 Task: Find connections with filter location Esmeralda with filter topic #socialentrepreneurswith filter profile language French with filter current company SABIC with filter school Swarnandhra College of Engineering & Technology, Narasapur. PIN -534275 (CC-A2) with filter industry Accessible Architecture and Design with filter service category Commercial Real Estate with filter keywords title Application Developer
Action: Mouse moved to (471, 63)
Screenshot: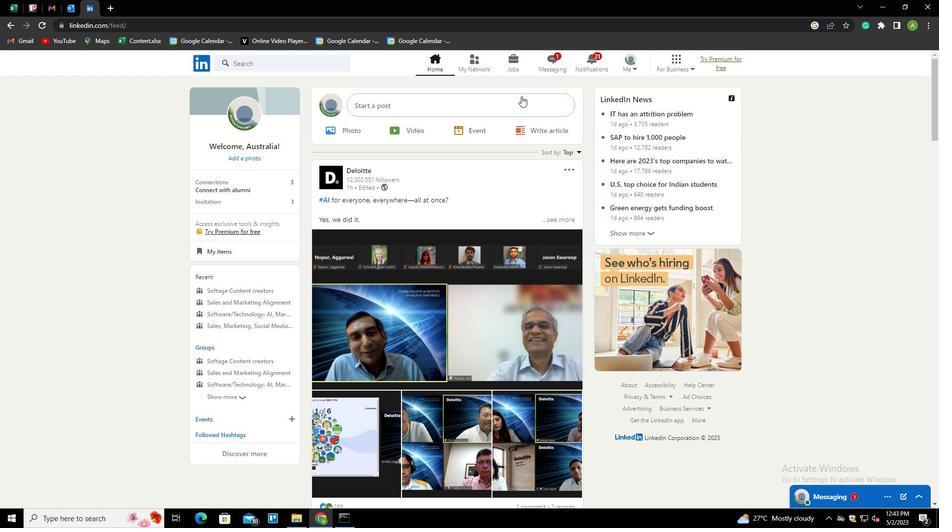 
Action: Mouse pressed left at (471, 63)
Screenshot: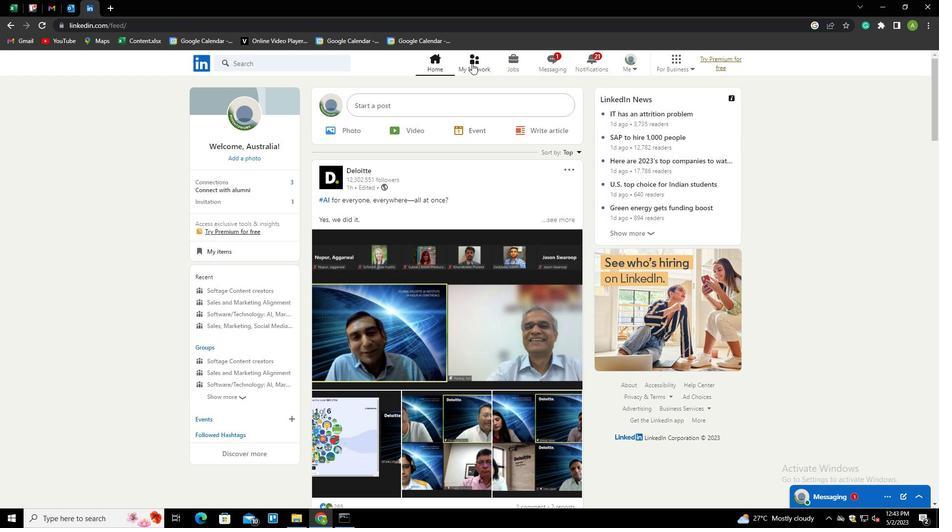 
Action: Mouse moved to (247, 115)
Screenshot: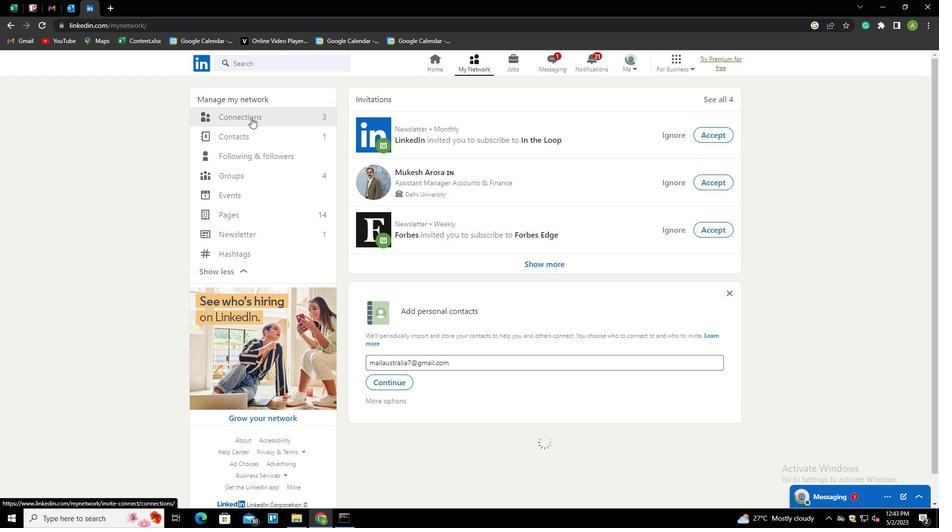 
Action: Mouse pressed left at (247, 115)
Screenshot: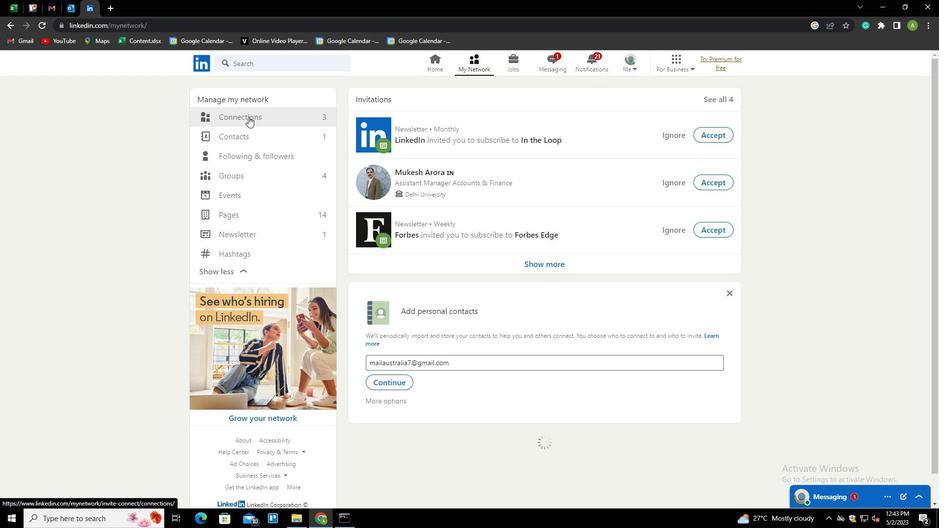 
Action: Mouse moved to (519, 118)
Screenshot: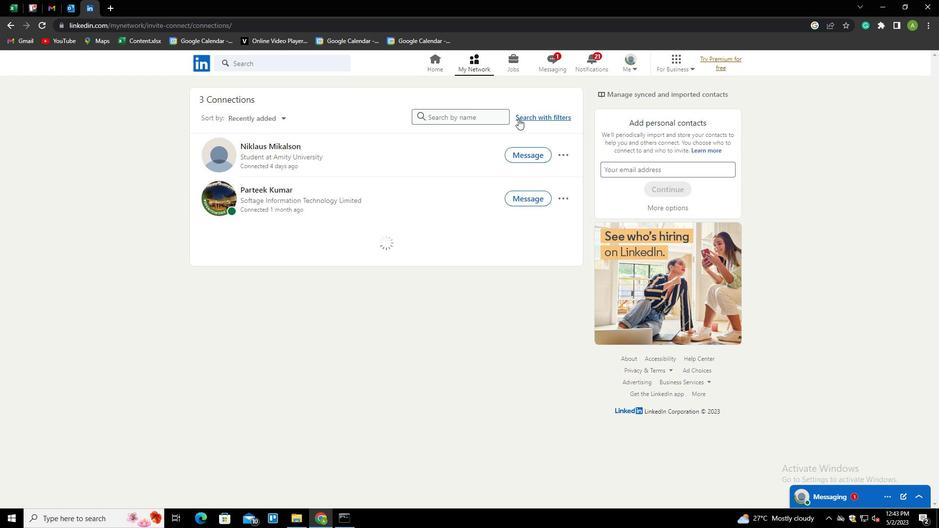 
Action: Mouse pressed left at (519, 118)
Screenshot: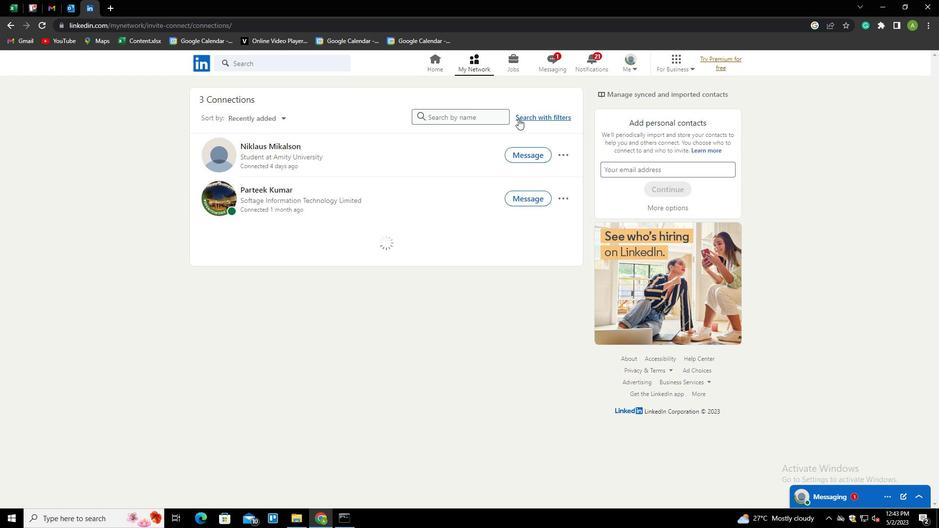 
Action: Mouse moved to (504, 89)
Screenshot: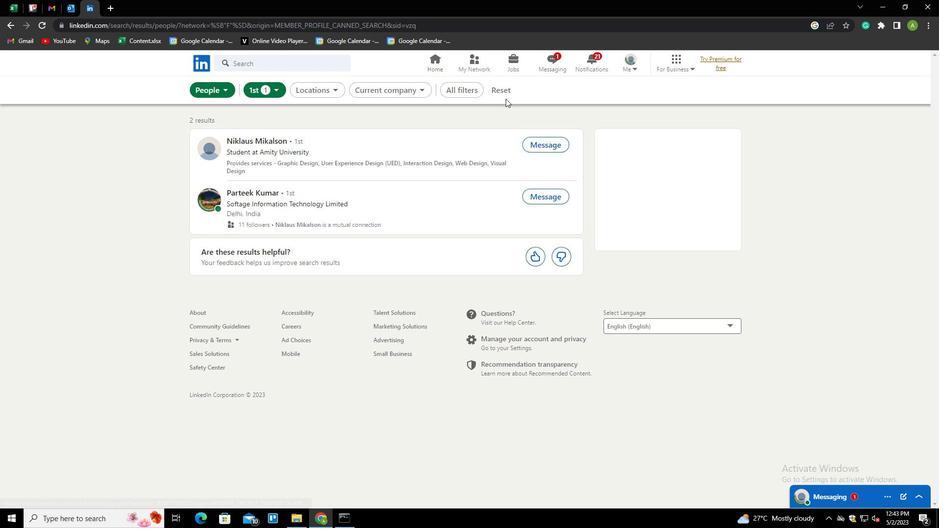 
Action: Mouse pressed left at (504, 89)
Screenshot: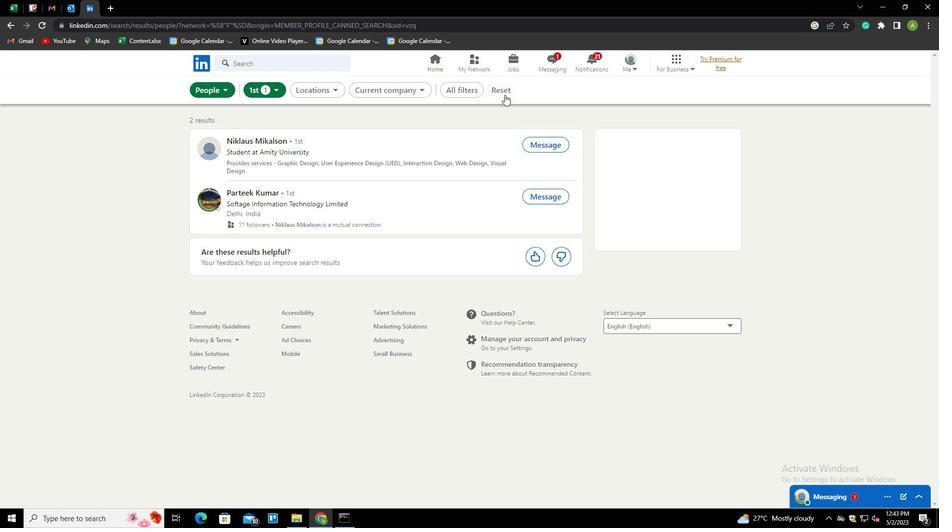 
Action: Mouse moved to (498, 91)
Screenshot: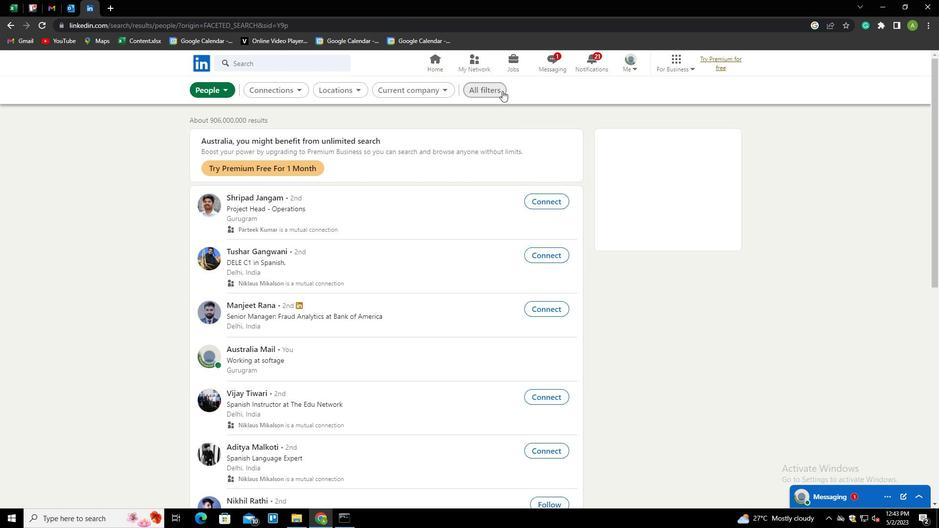 
Action: Mouse pressed left at (498, 91)
Screenshot: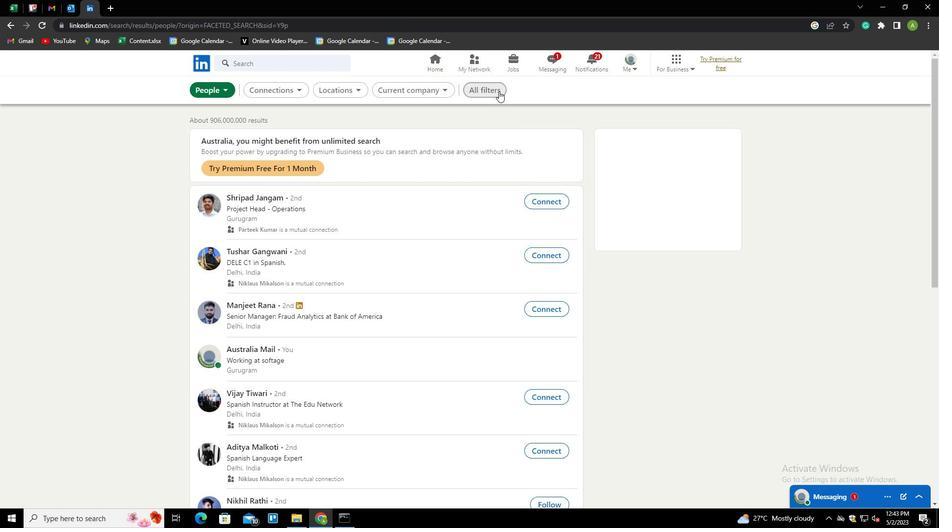 
Action: Mouse moved to (808, 278)
Screenshot: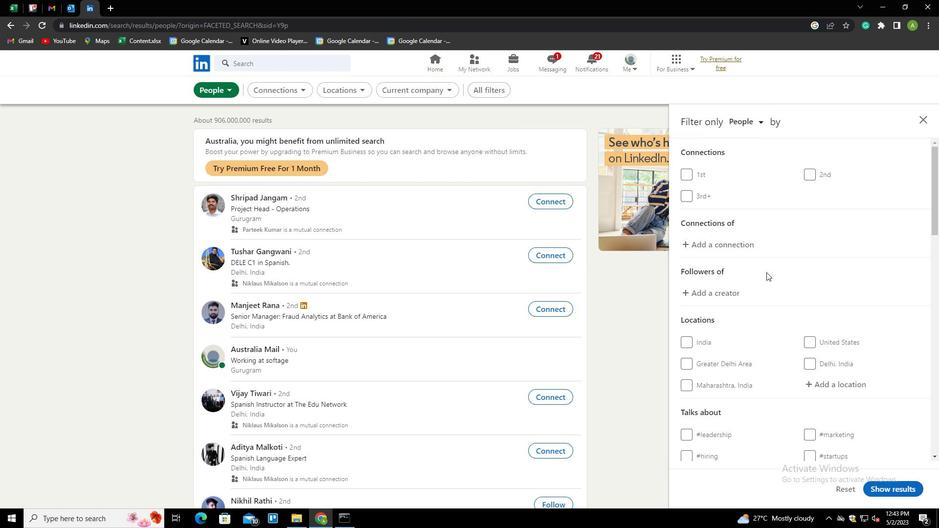 
Action: Mouse scrolled (808, 278) with delta (0, 0)
Screenshot: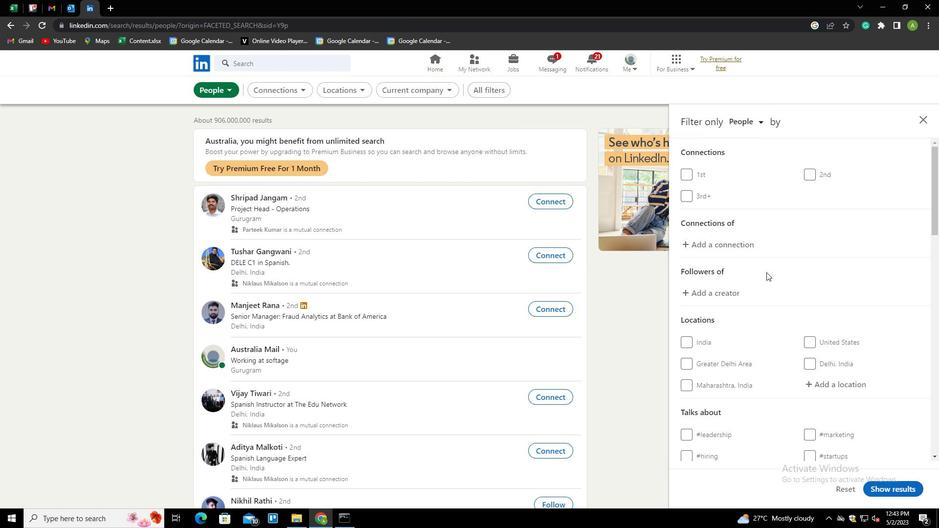 
Action: Mouse moved to (827, 335)
Screenshot: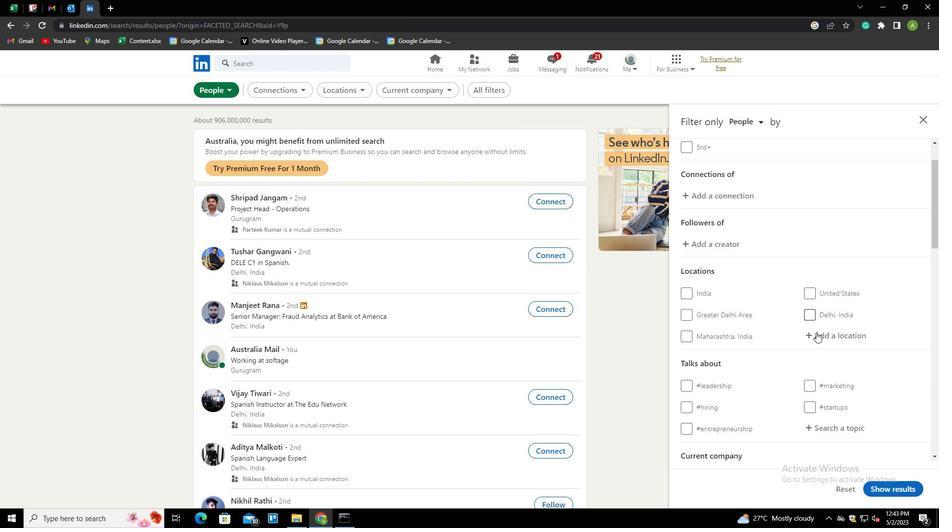 
Action: Mouse pressed left at (827, 335)
Screenshot: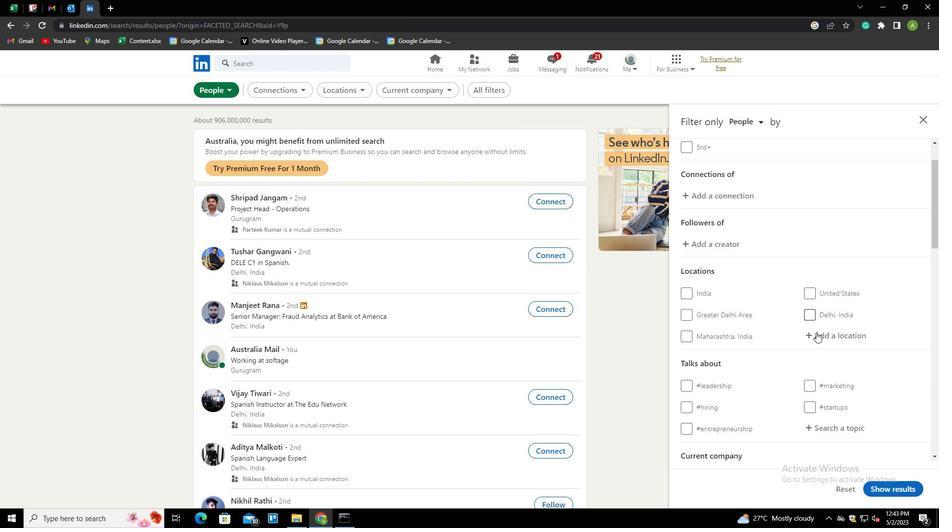
Action: Mouse moved to (831, 336)
Screenshot: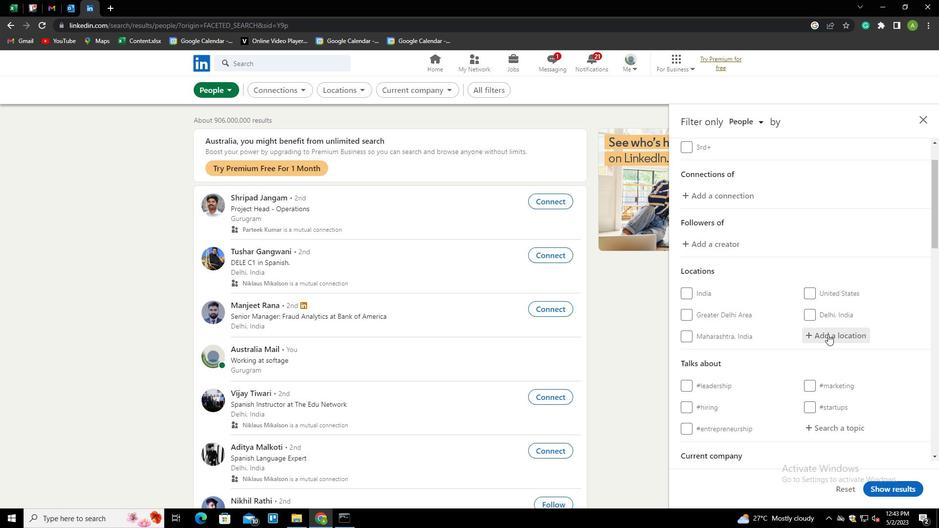 
Action: Mouse pressed left at (831, 336)
Screenshot: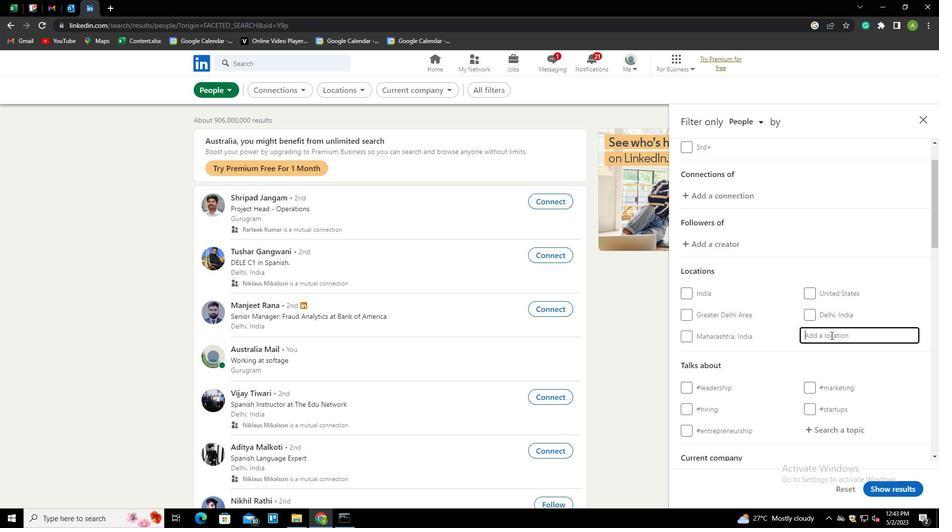 
Action: Key pressed <Key.shift>ESMERO<Key.backspace>ALSA<Key.backspace><Key.backspace>DA<Key.down><Key.down><Key.down><Key.down><Key.down><Key.enter>
Screenshot: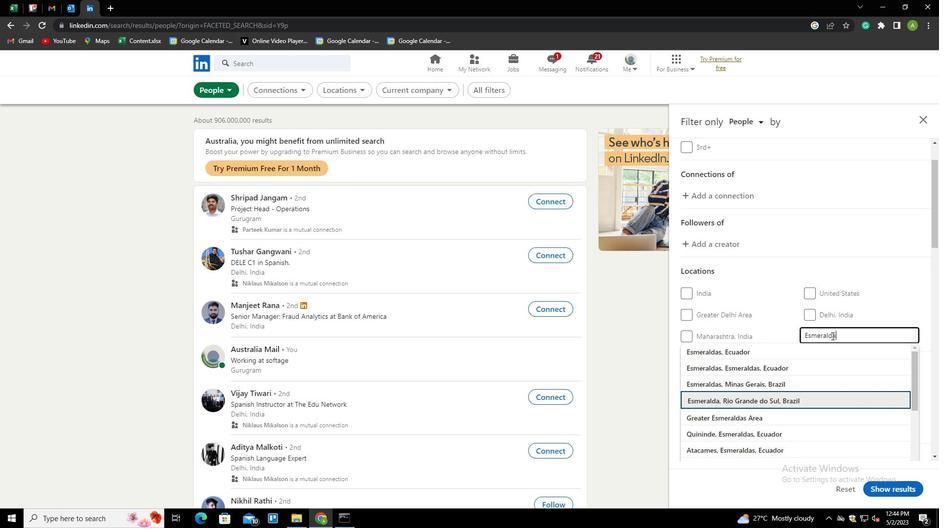 
Action: Mouse scrolled (831, 335) with delta (0, 0)
Screenshot: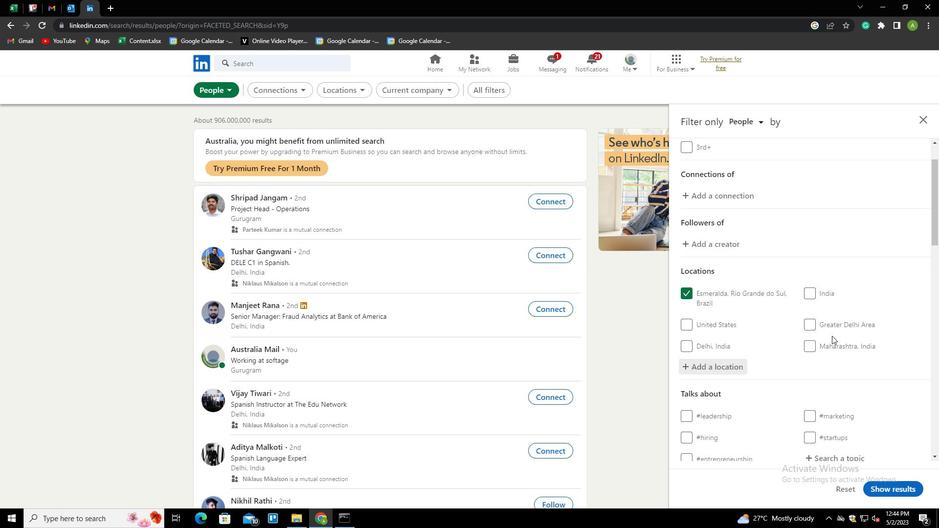 
Action: Mouse scrolled (831, 335) with delta (0, 0)
Screenshot: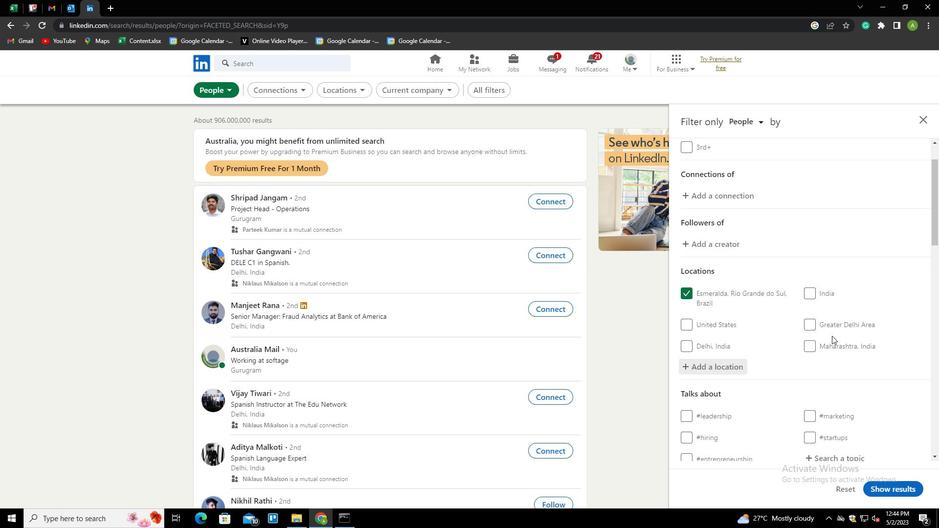 
Action: Mouse scrolled (831, 335) with delta (0, 0)
Screenshot: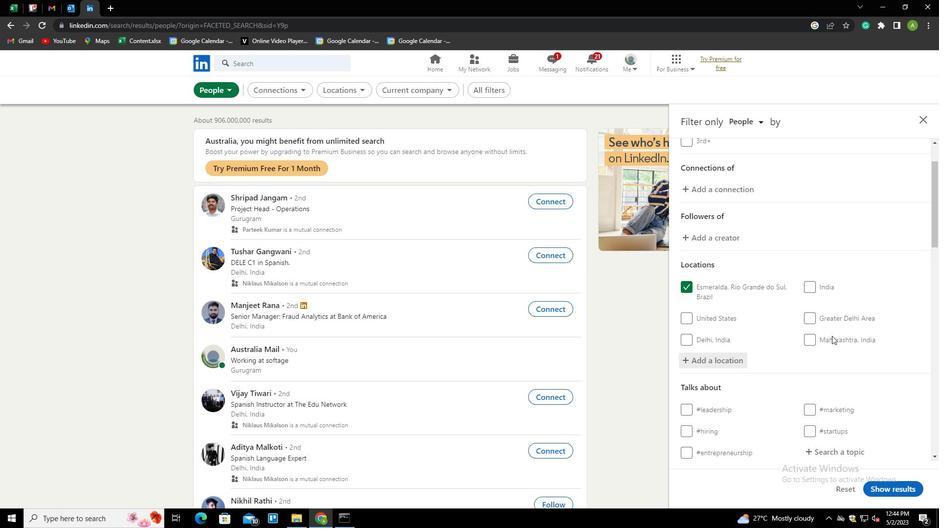 
Action: Mouse moved to (821, 313)
Screenshot: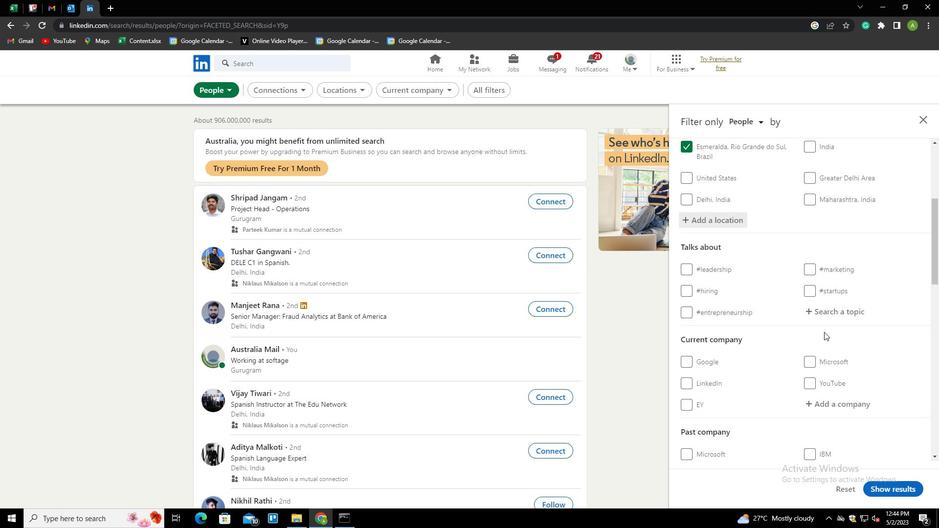 
Action: Mouse pressed left at (821, 313)
Screenshot: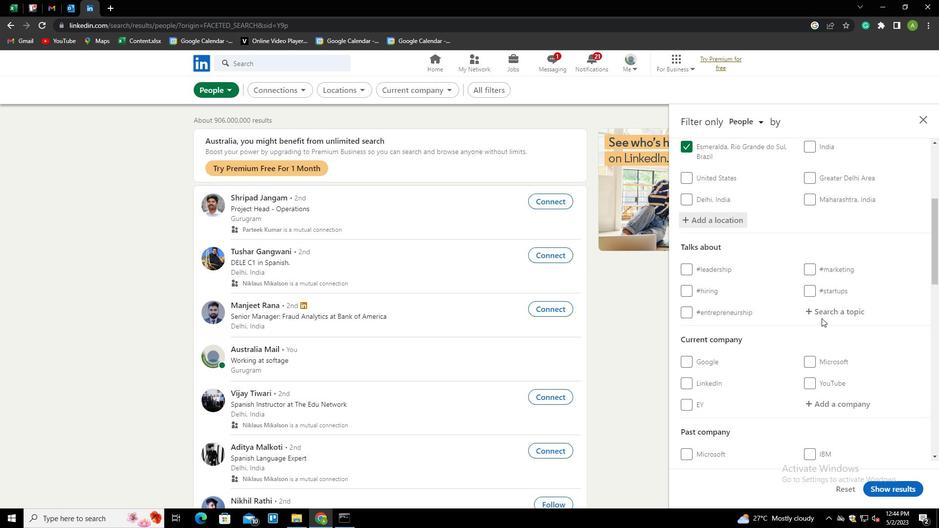 
Action: Key pressed SOCIALEN<Key.down><Key.down><Key.down><Key.down><Key.enter>
Screenshot: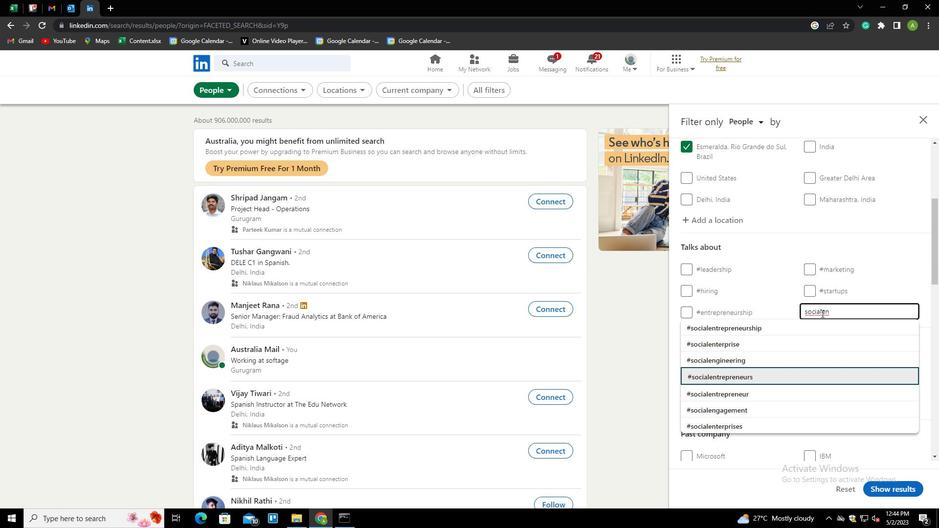 
Action: Mouse scrolled (821, 313) with delta (0, 0)
Screenshot: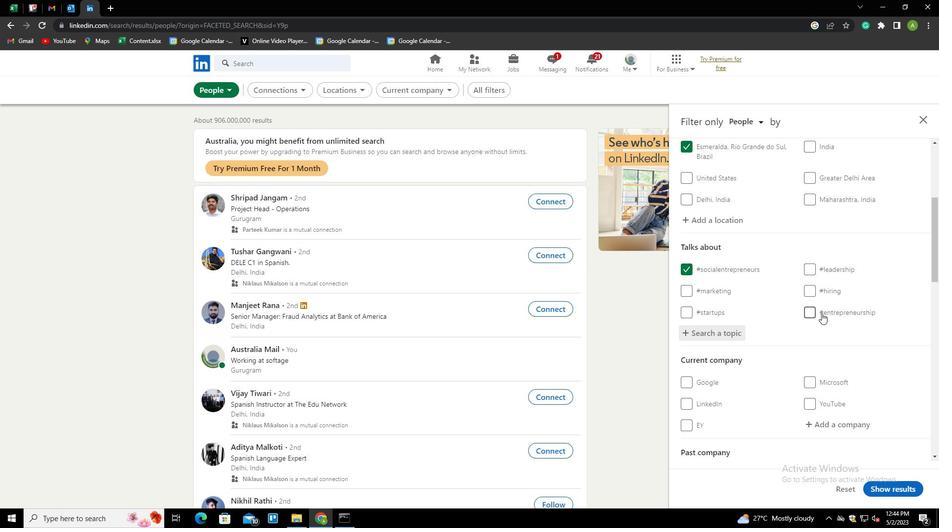 
Action: Mouse moved to (821, 313)
Screenshot: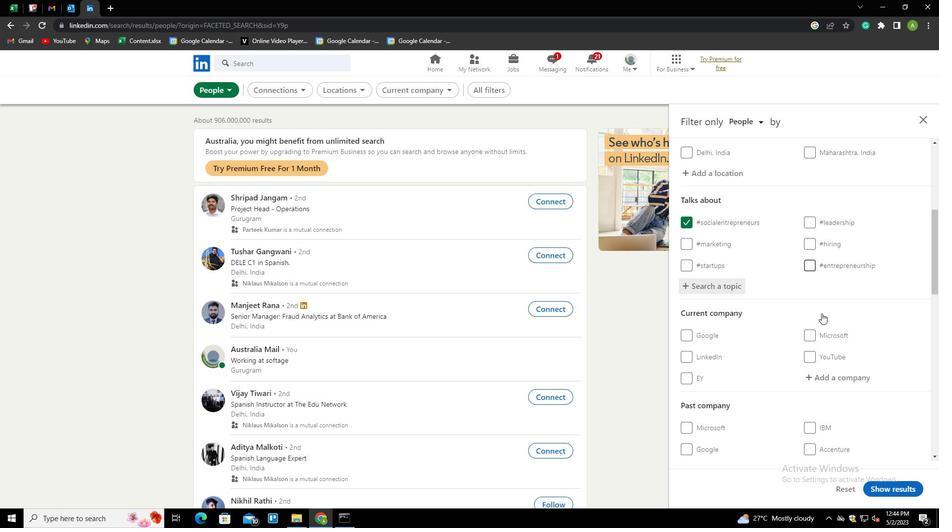 
Action: Mouse scrolled (821, 312) with delta (0, 0)
Screenshot: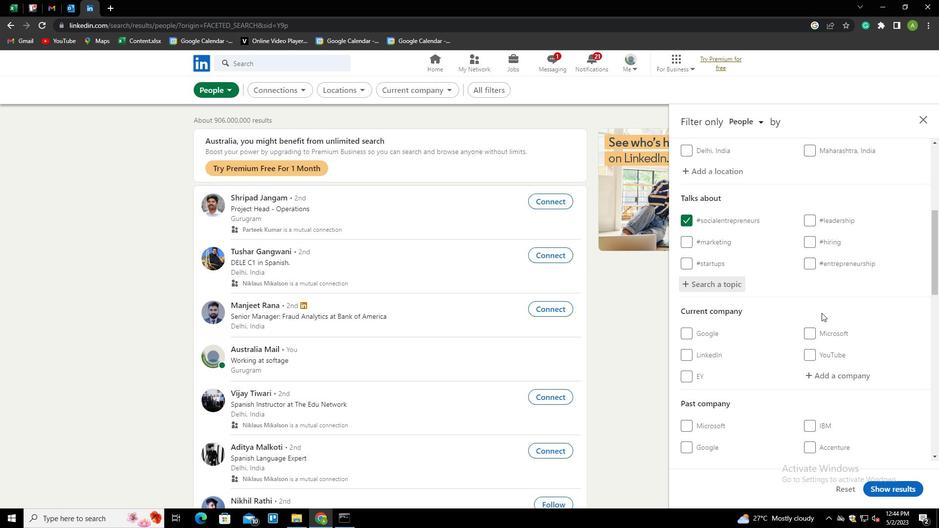 
Action: Mouse scrolled (821, 312) with delta (0, 0)
Screenshot: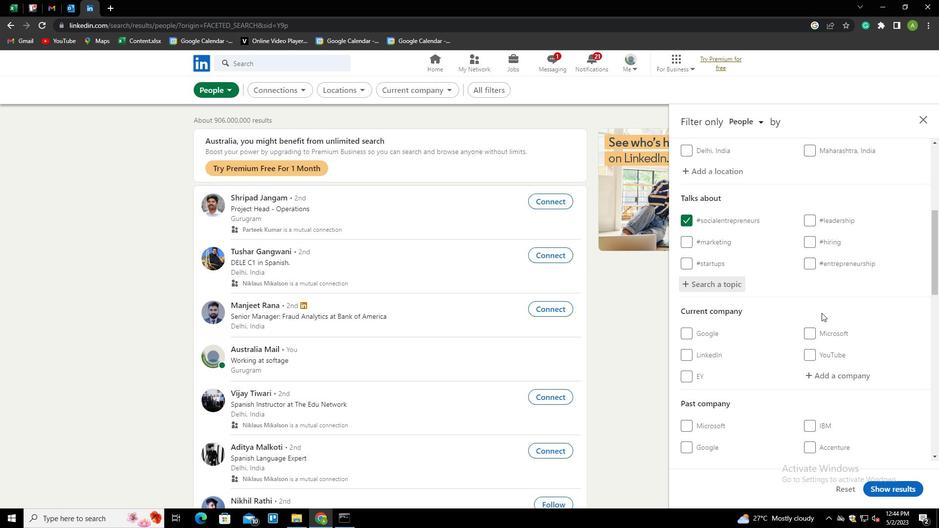 
Action: Mouse scrolled (821, 312) with delta (0, 0)
Screenshot: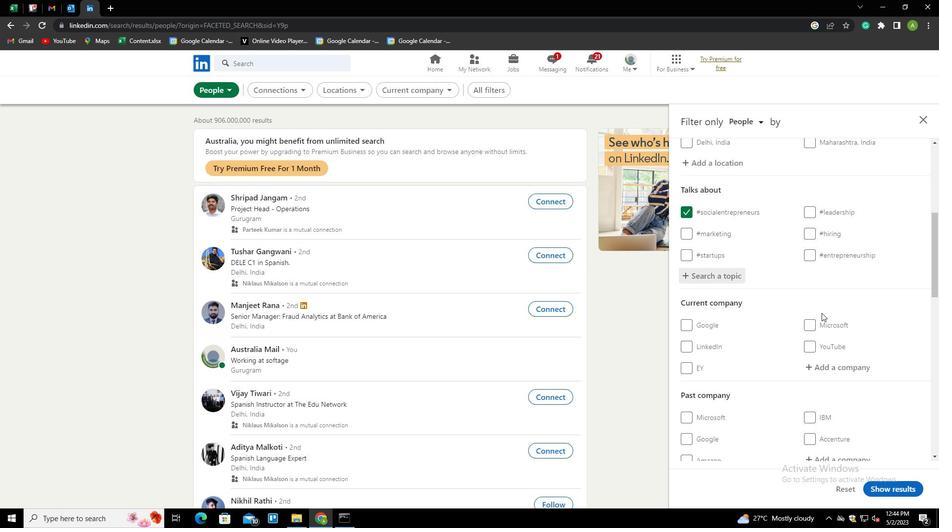 
Action: Mouse scrolled (821, 312) with delta (0, 0)
Screenshot: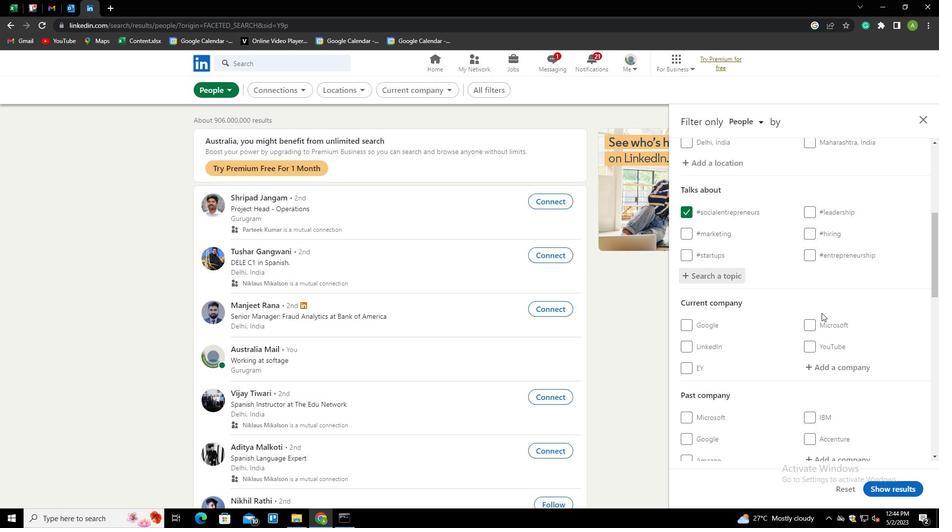 
Action: Mouse scrolled (821, 312) with delta (0, 0)
Screenshot: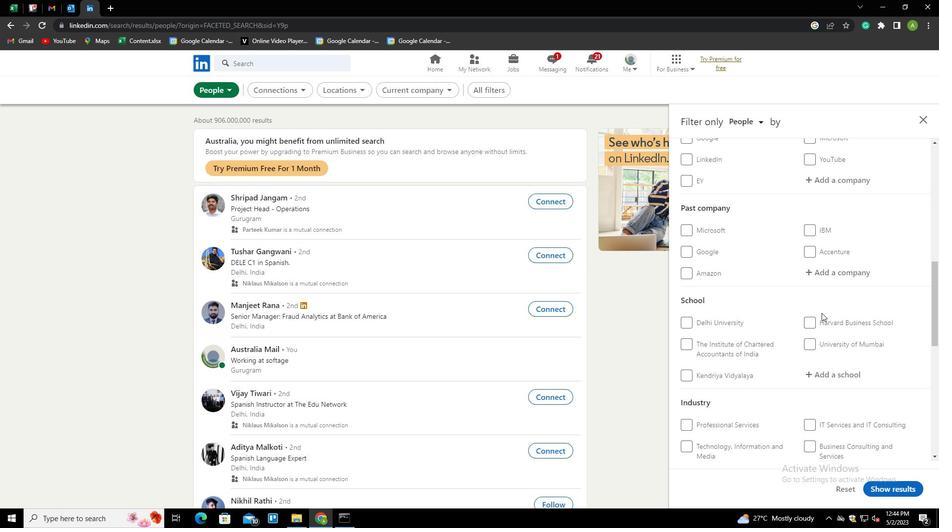 
Action: Mouse moved to (821, 313)
Screenshot: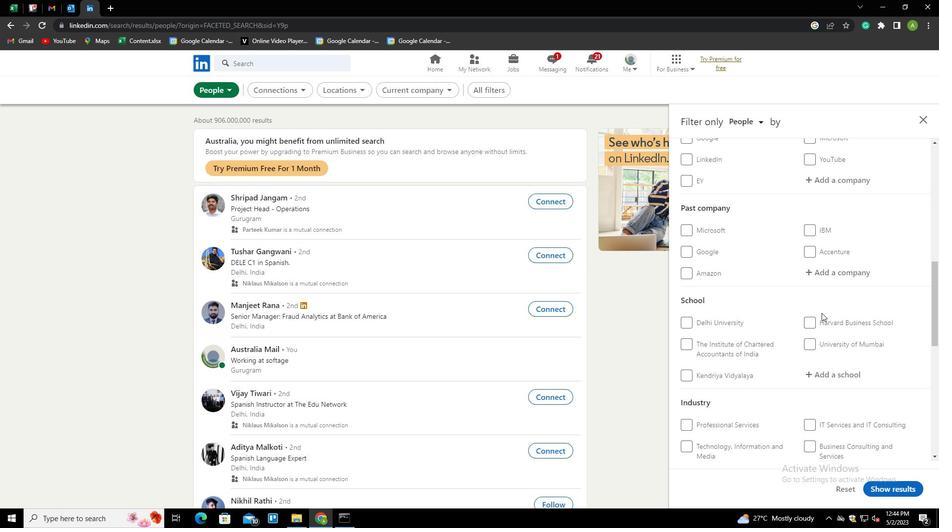 
Action: Mouse scrolled (821, 312) with delta (0, 0)
Screenshot: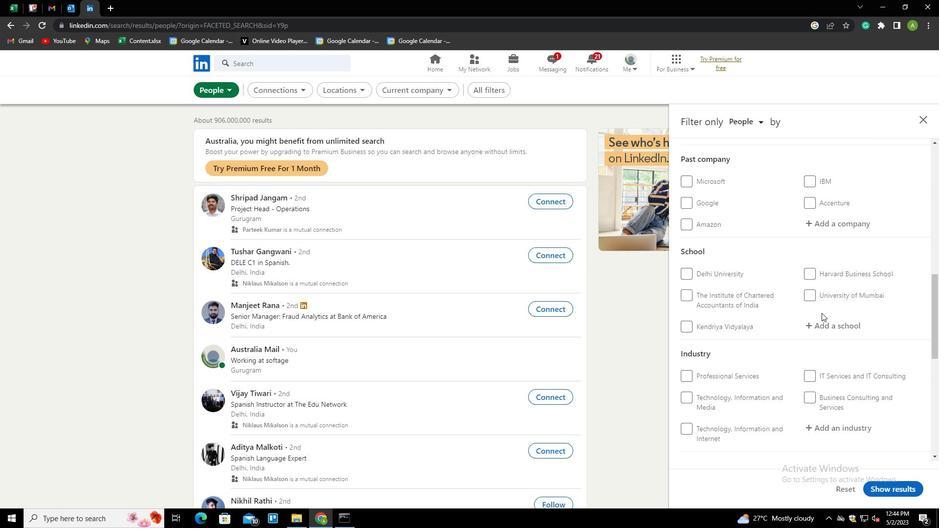
Action: Mouse scrolled (821, 312) with delta (0, 0)
Screenshot: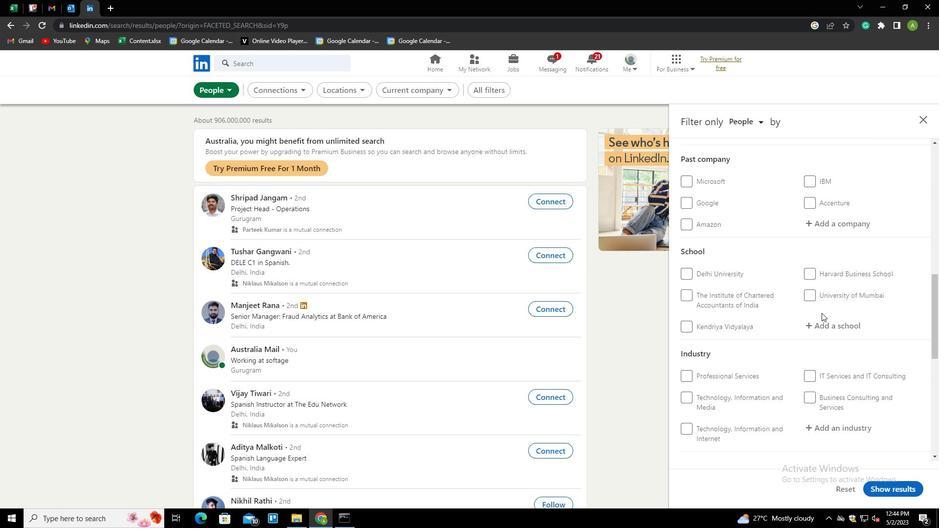 
Action: Mouse scrolled (821, 312) with delta (0, 0)
Screenshot: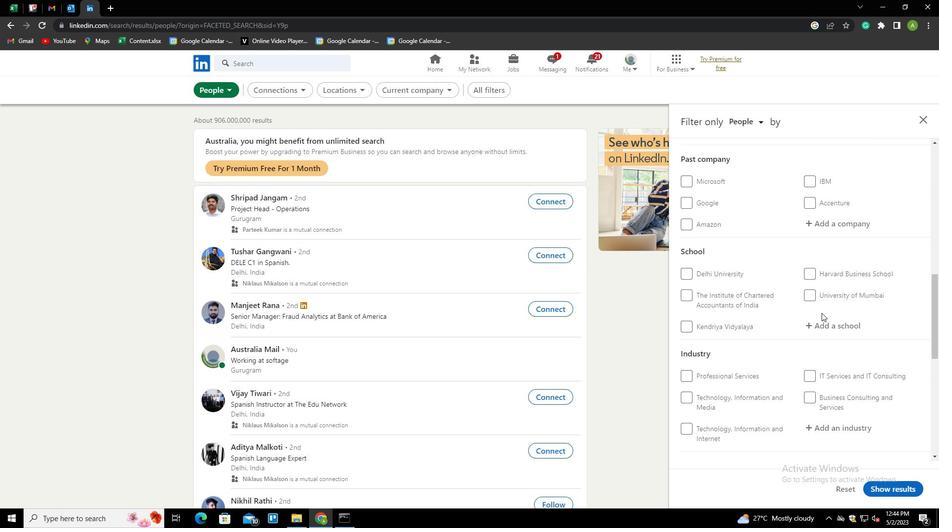 
Action: Mouse scrolled (821, 312) with delta (0, 0)
Screenshot: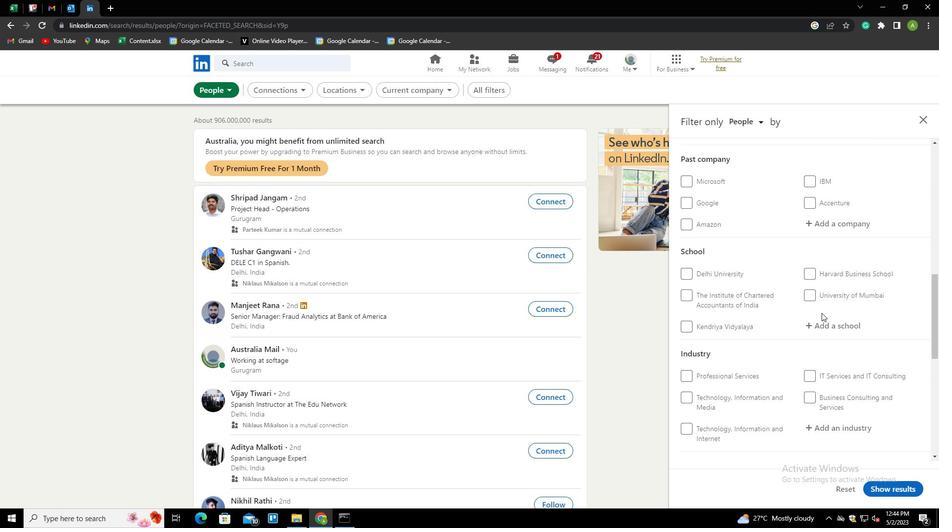 
Action: Mouse scrolled (821, 312) with delta (0, 0)
Screenshot: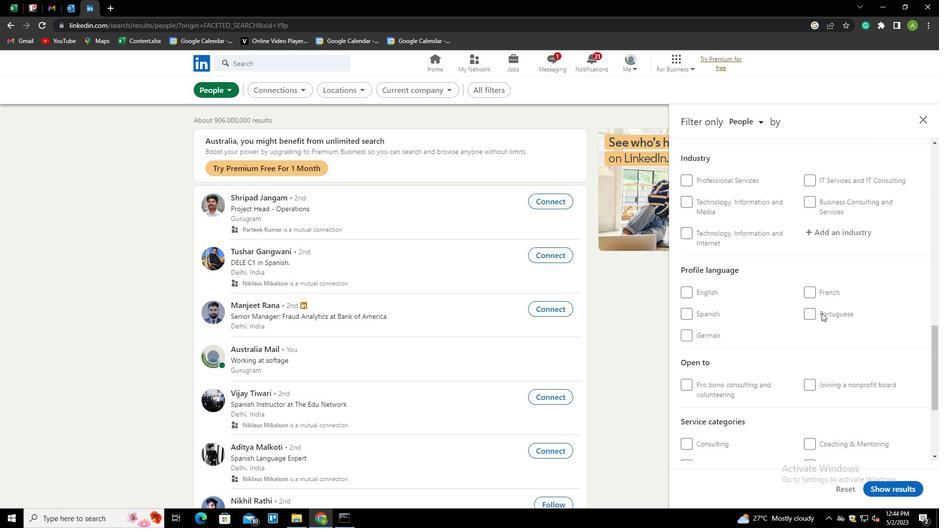 
Action: Mouse scrolled (821, 312) with delta (0, 0)
Screenshot: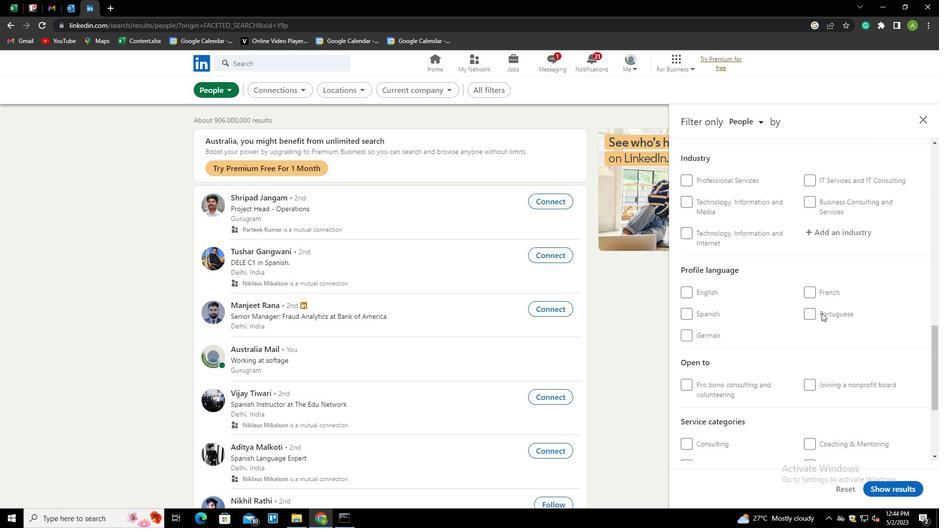 
Action: Mouse scrolled (821, 312) with delta (0, 0)
Screenshot: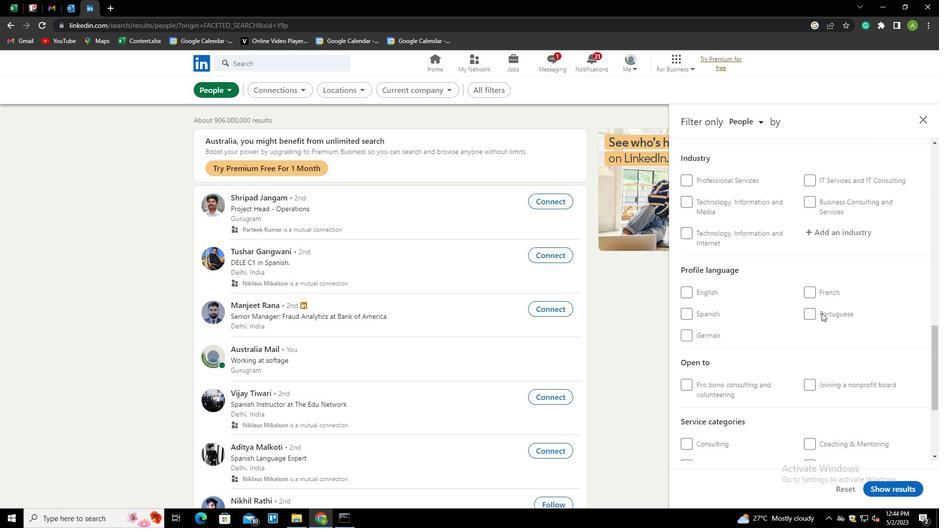 
Action: Mouse scrolled (821, 312) with delta (0, 0)
Screenshot: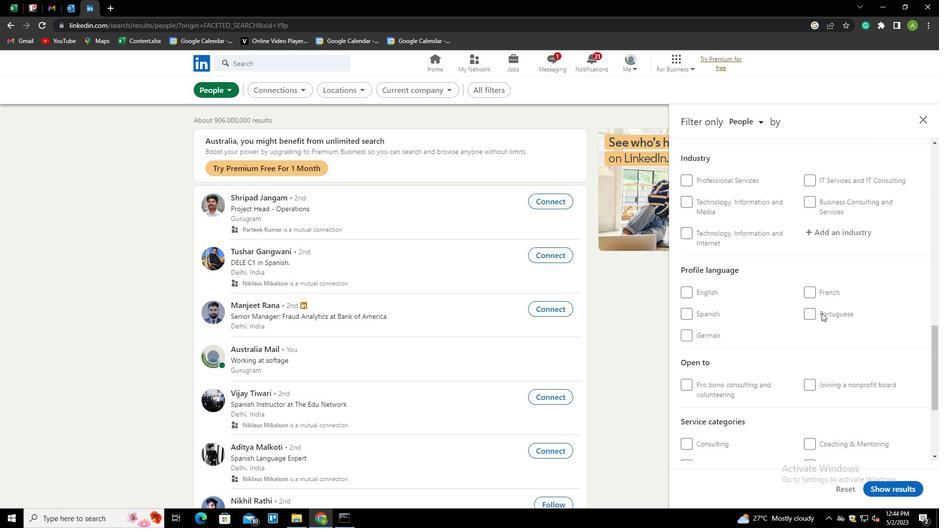 
Action: Mouse scrolled (821, 312) with delta (0, 0)
Screenshot: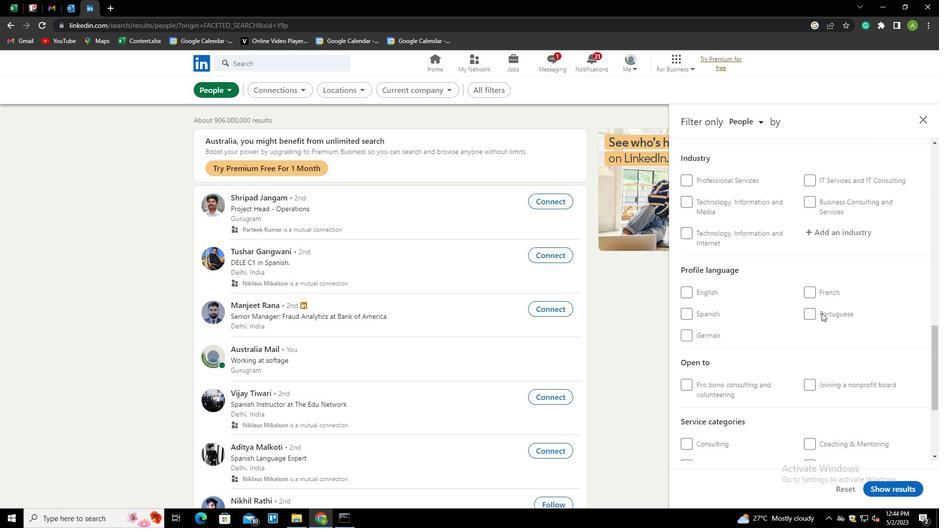 
Action: Mouse scrolled (821, 312) with delta (0, 0)
Screenshot: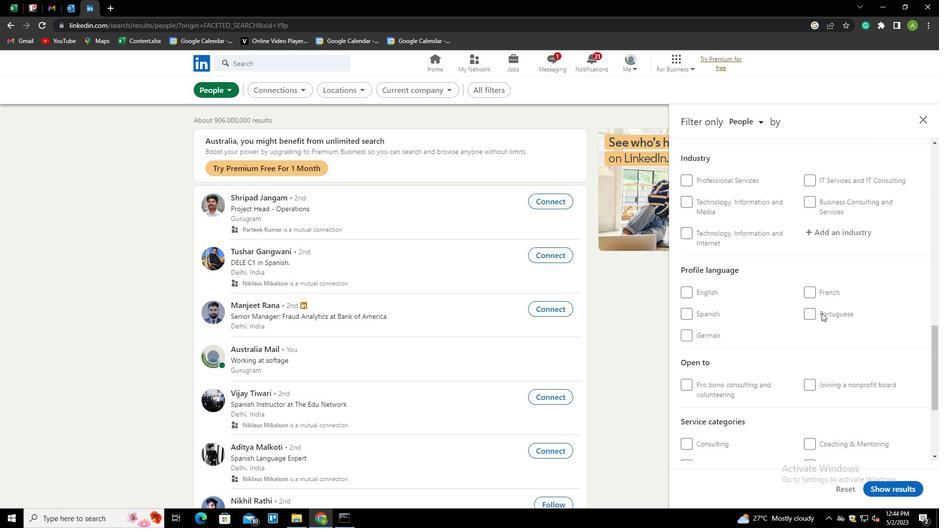 
Action: Mouse moved to (779, 366)
Screenshot: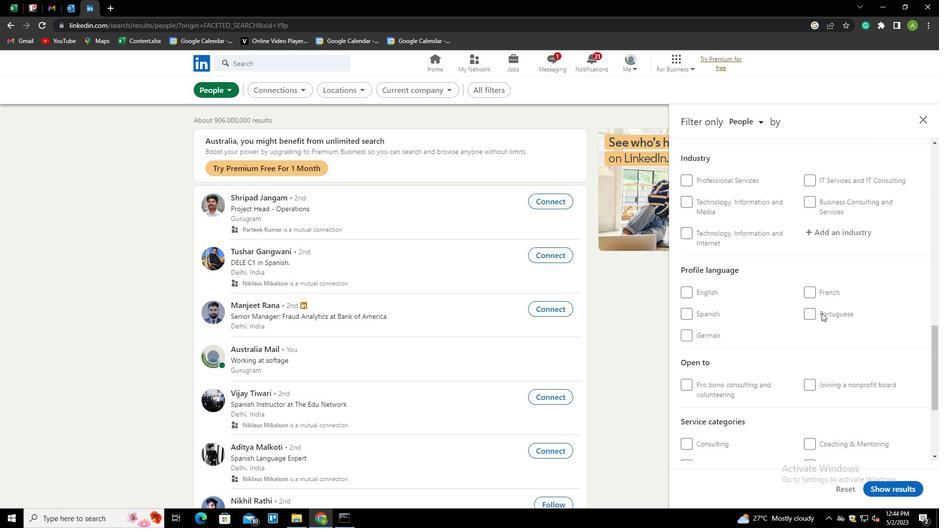 
Action: Mouse scrolled (779, 365) with delta (0, 0)
Screenshot: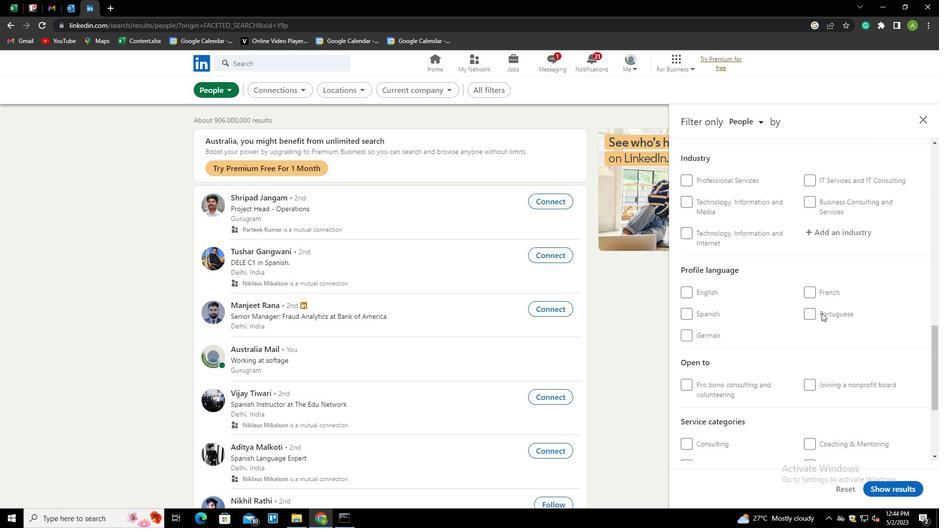 
Action: Mouse scrolled (779, 365) with delta (0, 0)
Screenshot: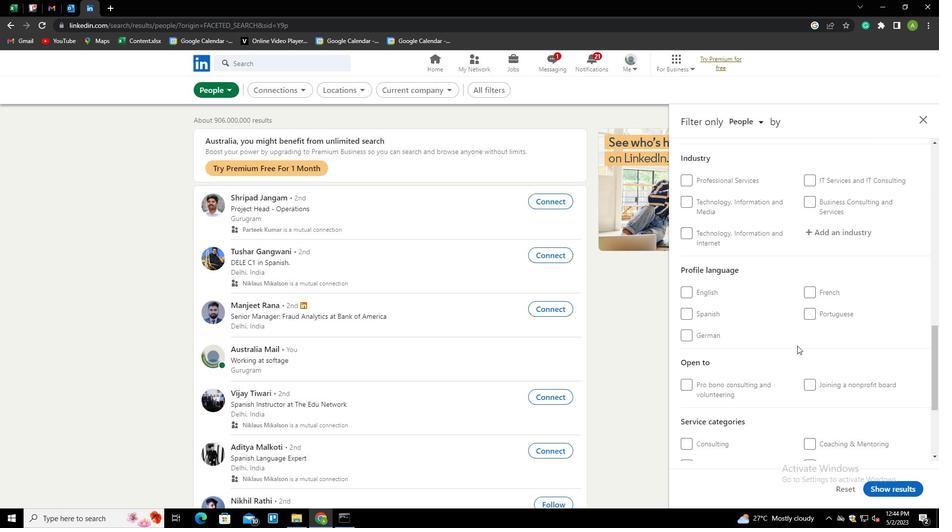 
Action: Mouse moved to (776, 331)
Screenshot: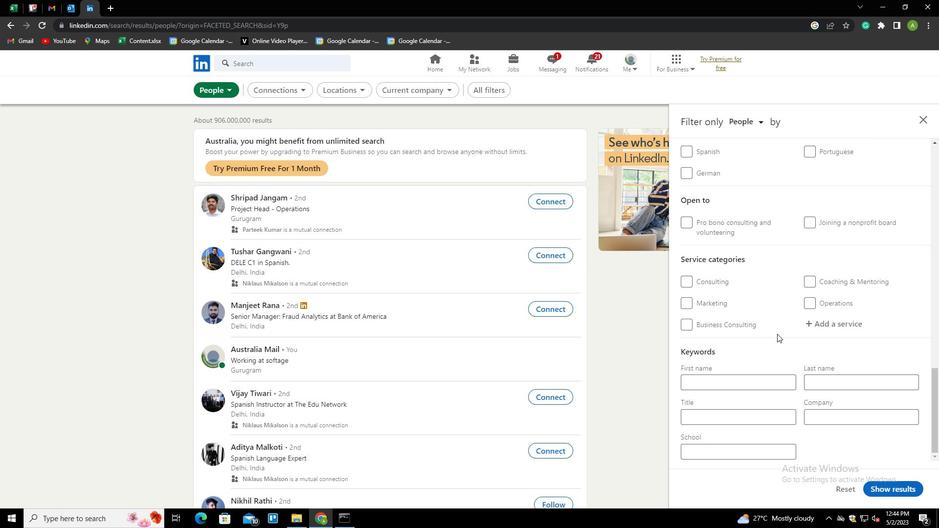 
Action: Mouse scrolled (776, 331) with delta (0, 0)
Screenshot: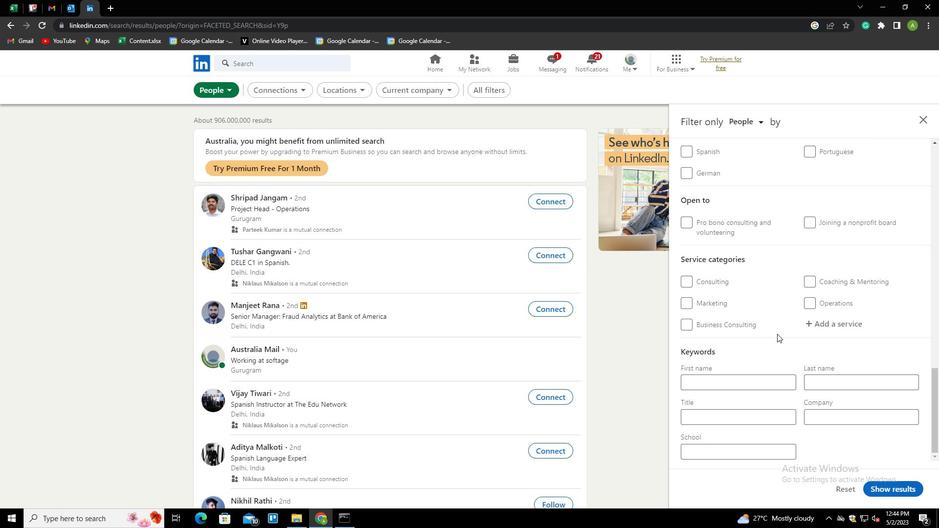 
Action: Mouse scrolled (776, 331) with delta (0, 0)
Screenshot: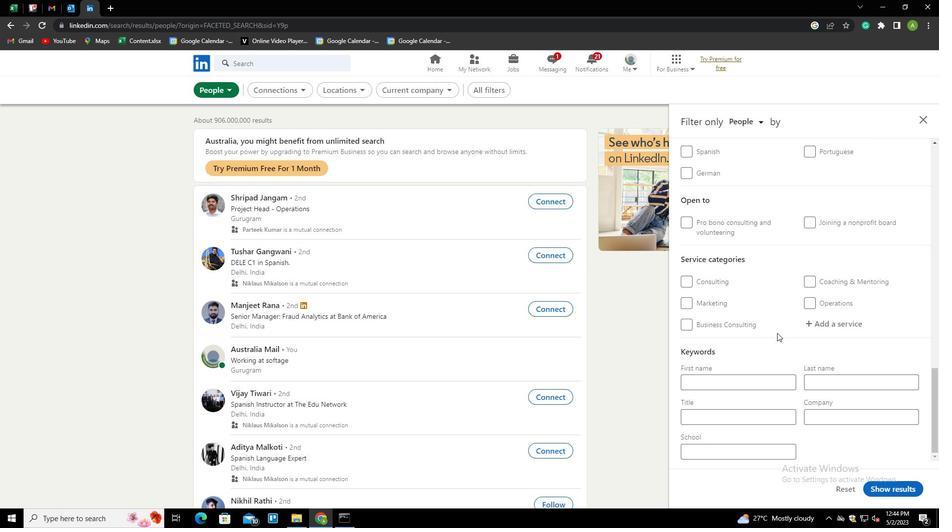 
Action: Mouse moved to (810, 227)
Screenshot: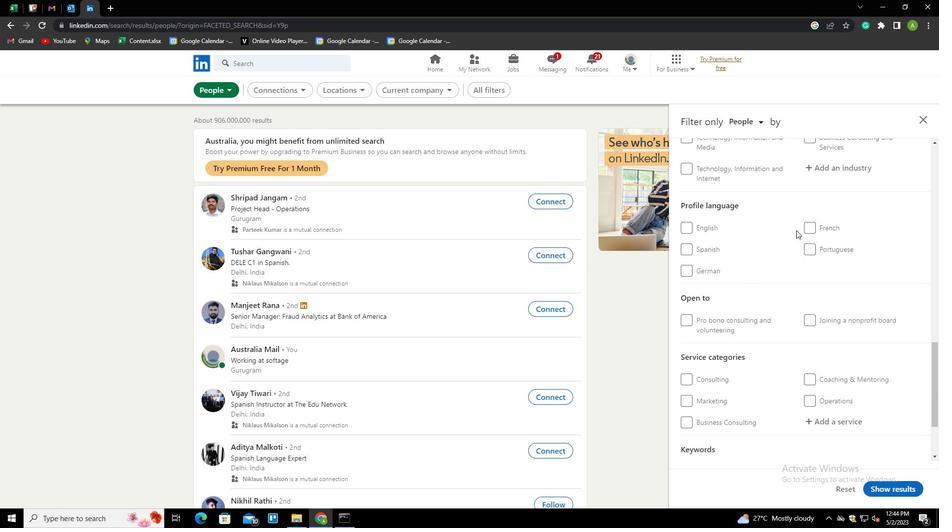 
Action: Mouse pressed left at (810, 227)
Screenshot: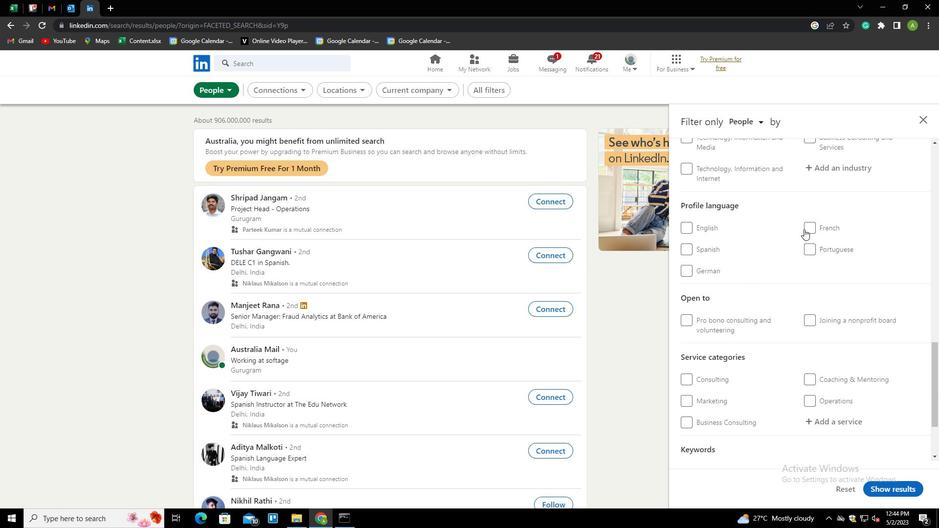 
Action: Mouse moved to (888, 294)
Screenshot: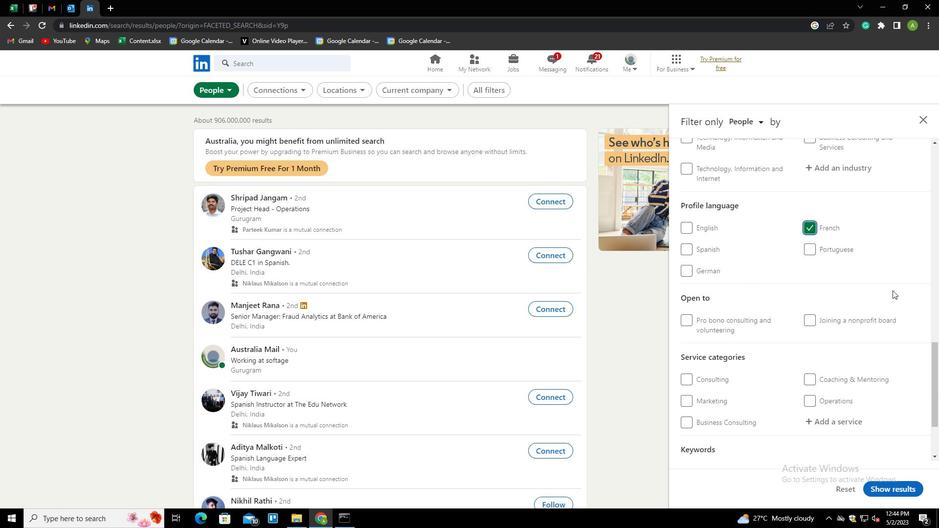 
Action: Mouse scrolled (888, 294) with delta (0, 0)
Screenshot: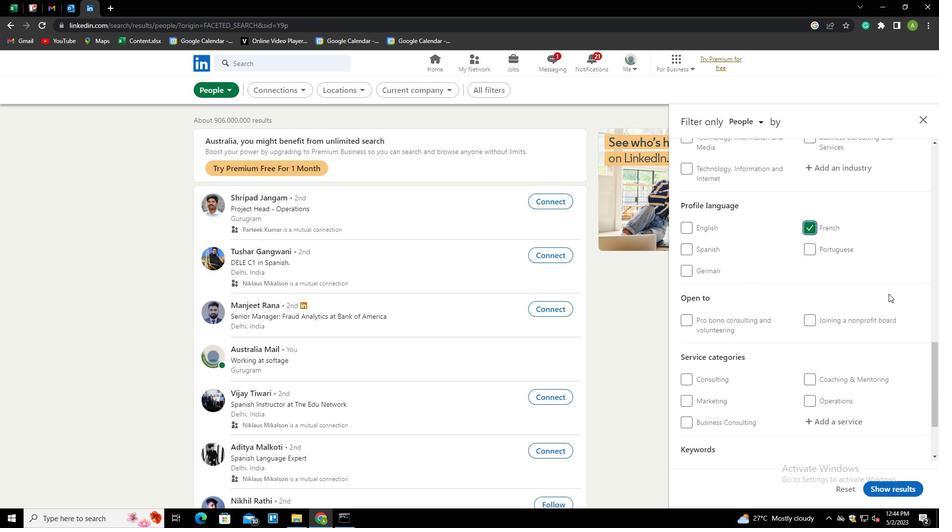 
Action: Mouse scrolled (888, 294) with delta (0, 0)
Screenshot: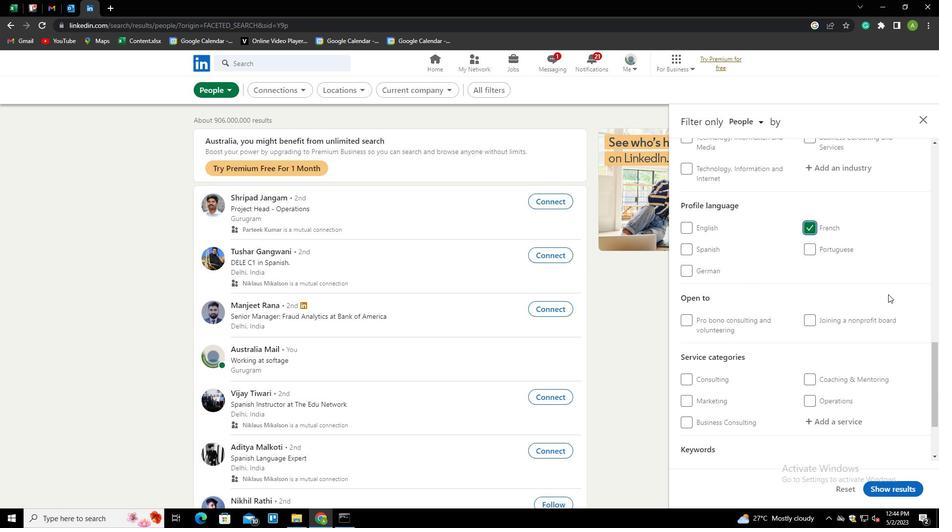 
Action: Mouse scrolled (888, 294) with delta (0, 0)
Screenshot: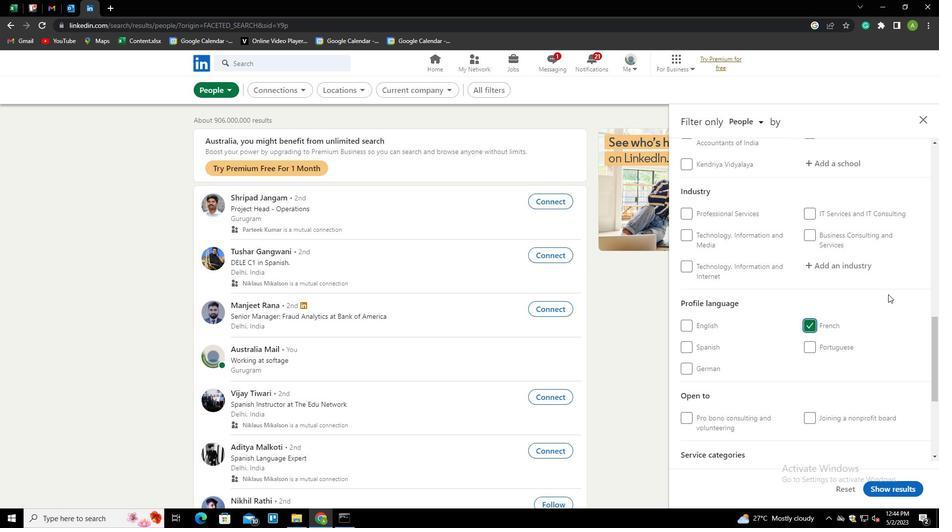 
Action: Mouse scrolled (888, 294) with delta (0, 0)
Screenshot: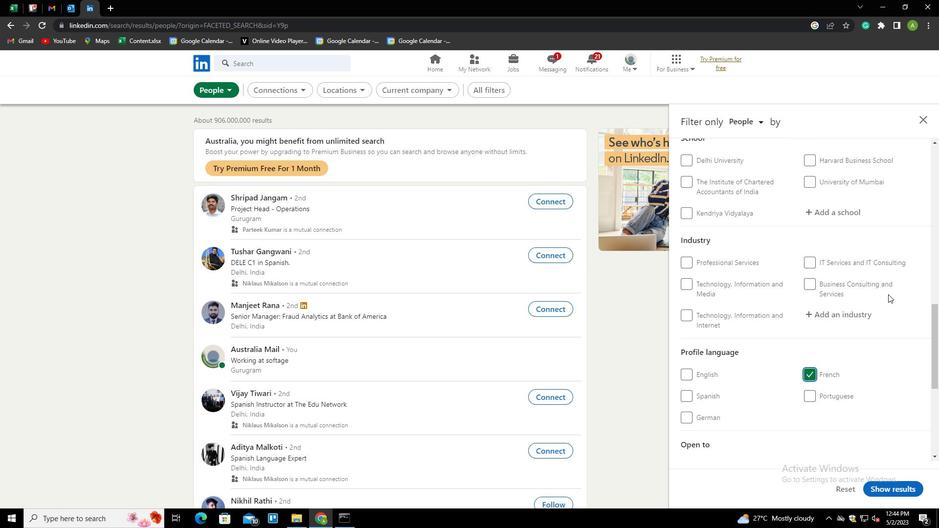 
Action: Mouse scrolled (888, 294) with delta (0, 0)
Screenshot: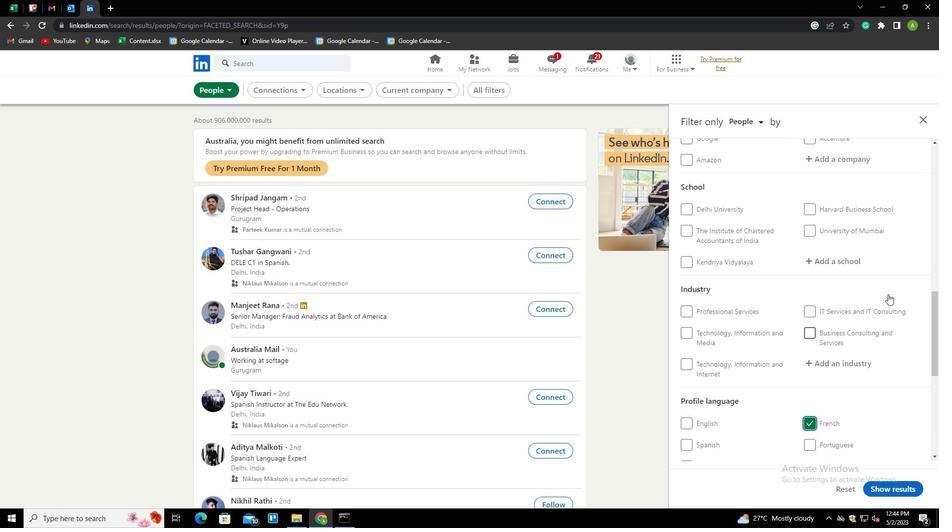 
Action: Mouse scrolled (888, 294) with delta (0, 0)
Screenshot: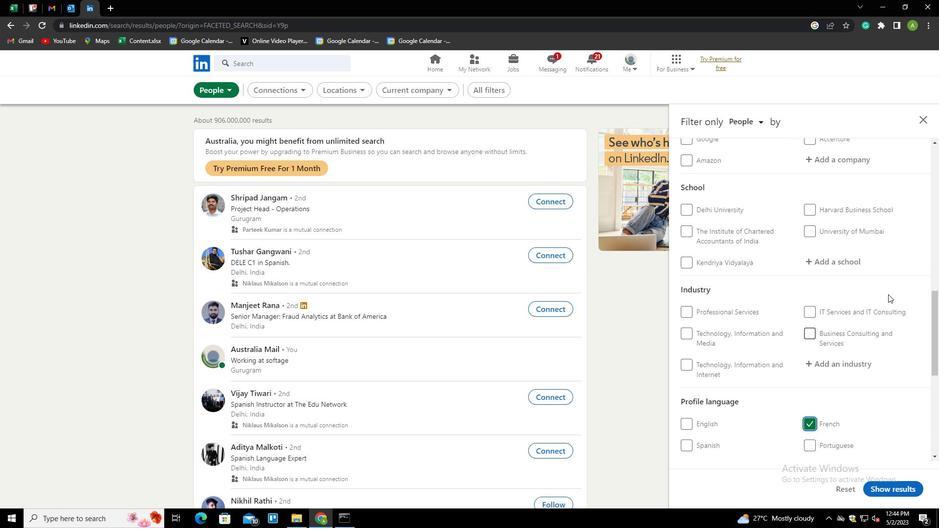 
Action: Mouse scrolled (888, 294) with delta (0, 0)
Screenshot: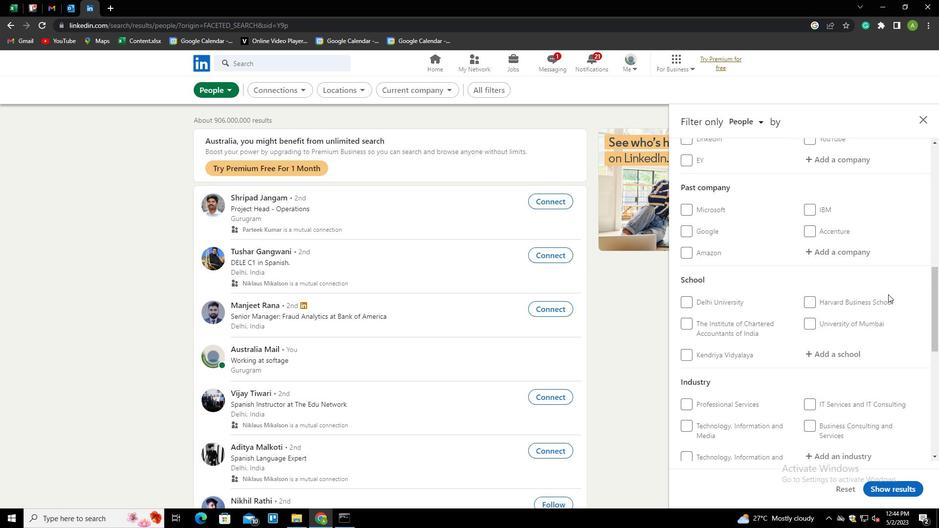 
Action: Mouse scrolled (888, 294) with delta (0, 0)
Screenshot: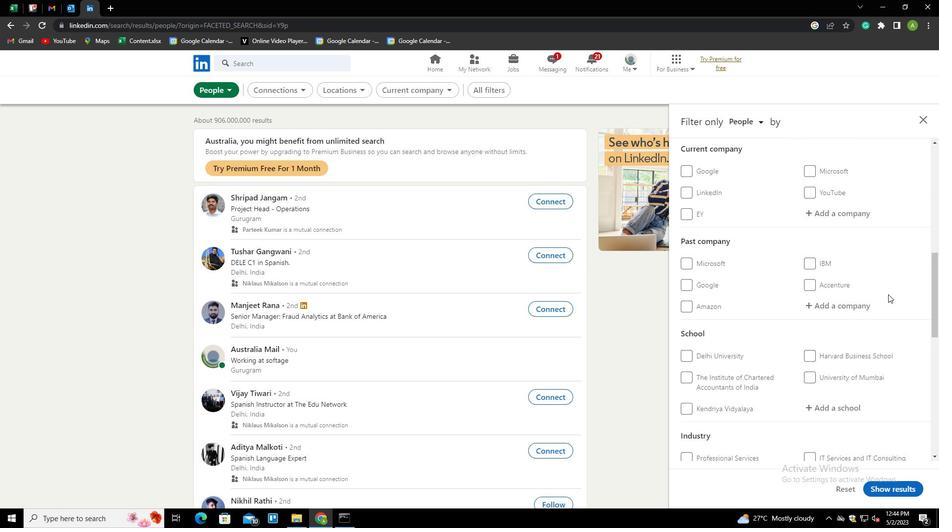 
Action: Mouse moved to (828, 265)
Screenshot: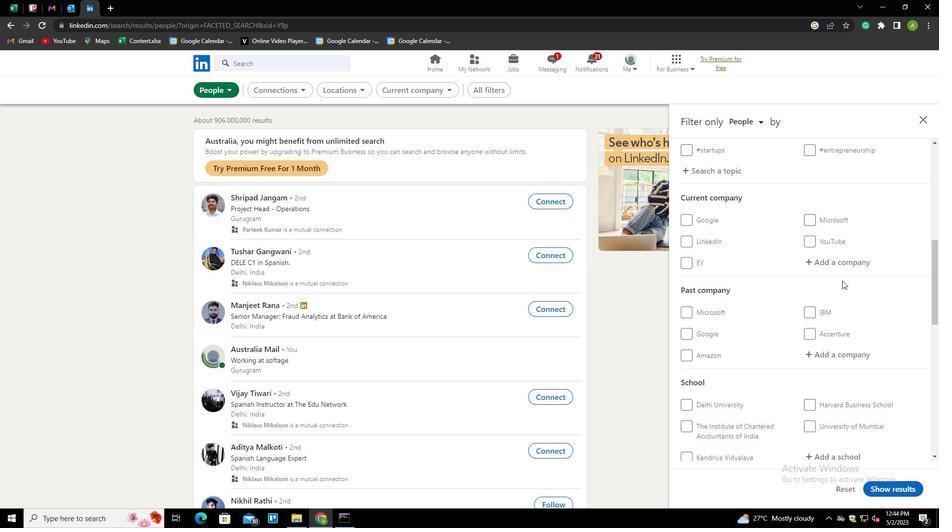 
Action: Mouse pressed left at (828, 265)
Screenshot: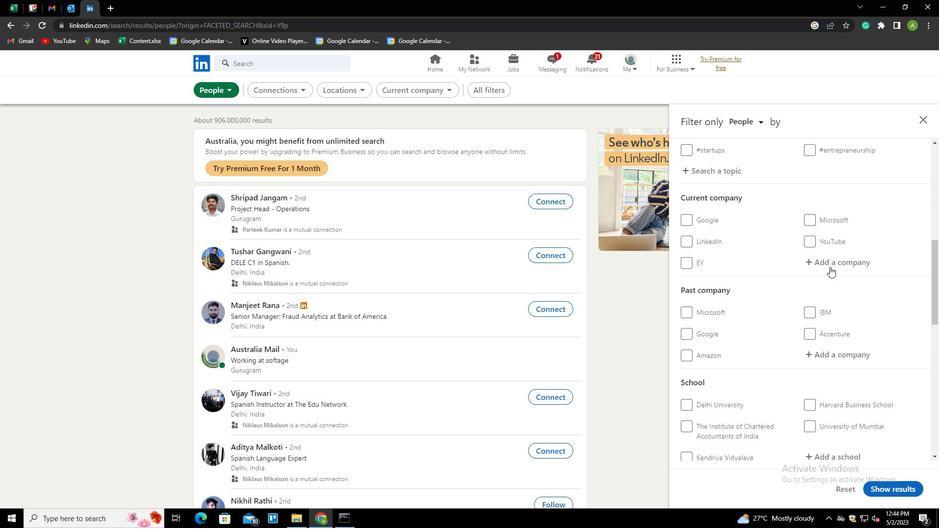 
Action: Mouse moved to (828, 263)
Screenshot: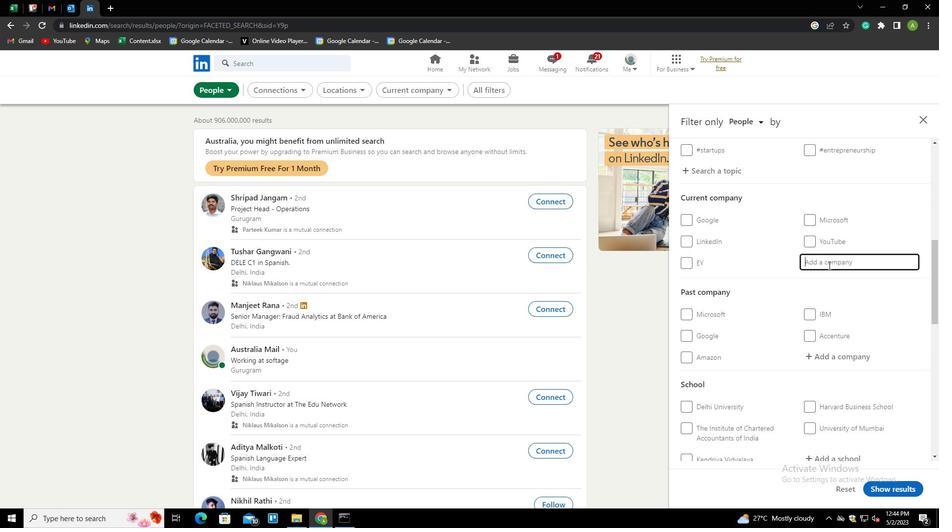 
Action: Mouse pressed left at (828, 263)
Screenshot: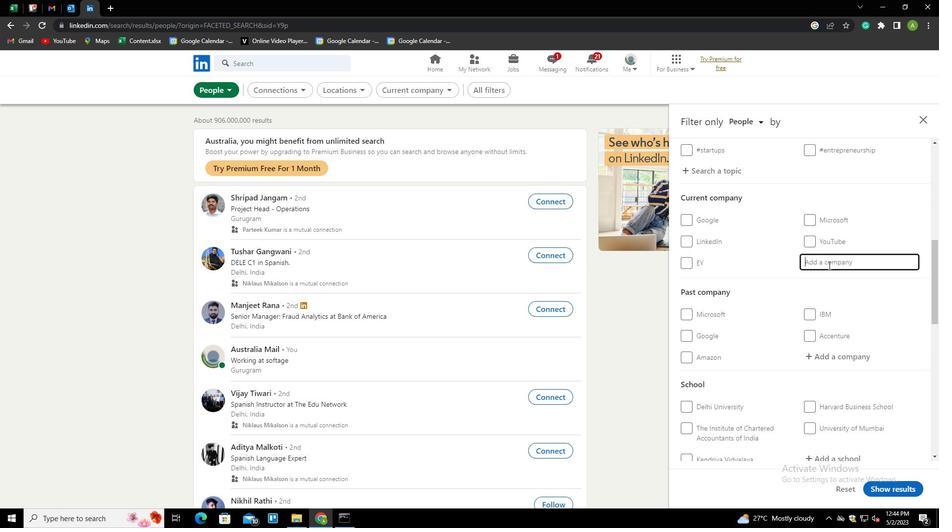 
Action: Key pressed <Key.shift>S<Key.shift>AA<Key.backspace><Key.shift>B<Key.shift><Key.shift><Key.shift><Key.shift><Key.shift><Key.shift><Key.shift><Key.shift><Key.shift><Key.shift><Key.shift><Key.shift><Key.shift><Key.shift><Key.shift><Key.shift><Key.shift><Key.shift><Key.shift><Key.shift><Key.shift><Key.shift><Key.shift><Key.shift><Key.shift><Key.shift><Key.shift><Key.shift><Key.shift><Key.shift><Key.shift><Key.shift><Key.shift><Key.shift><Key.shift><Key.shift><Key.shift><Key.shift><Key.shift><Key.shift><Key.shift><Key.shift><Key.shift><Key.shift><Key.shift><Key.shift><Key.shift><Key.shift><Key.shift><Key.shift><Key.shift><Key.shift>IC
Screenshot: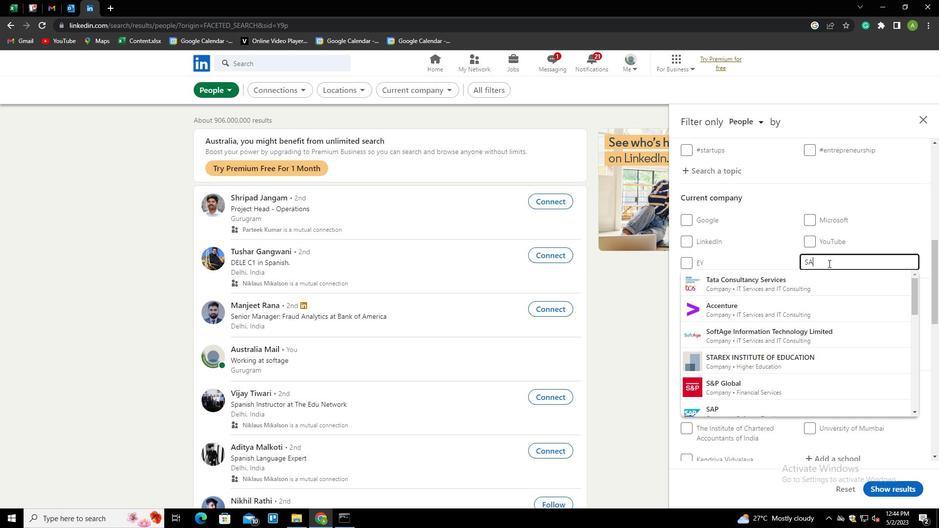 
Action: Mouse pressed left at (828, 263)
Screenshot: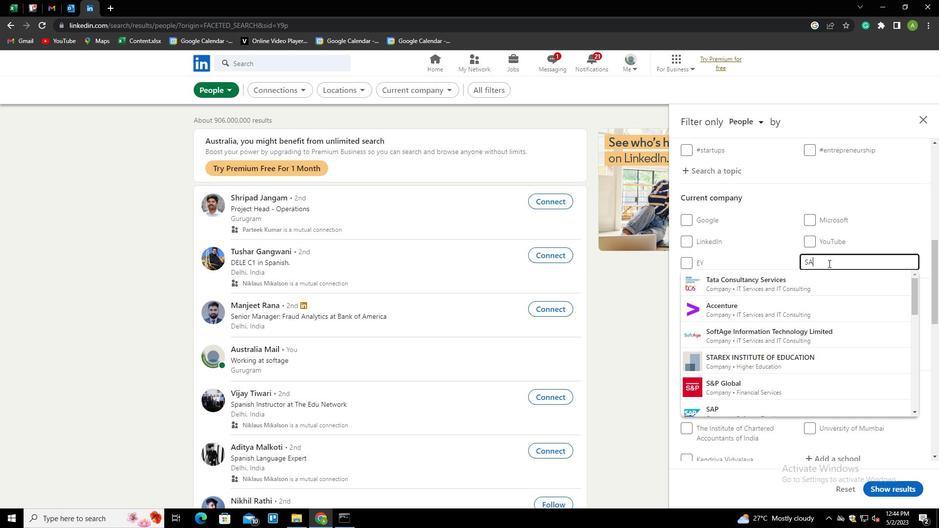 
Action: Key pressed <Key.down><Key.down><Key.enter>
Screenshot: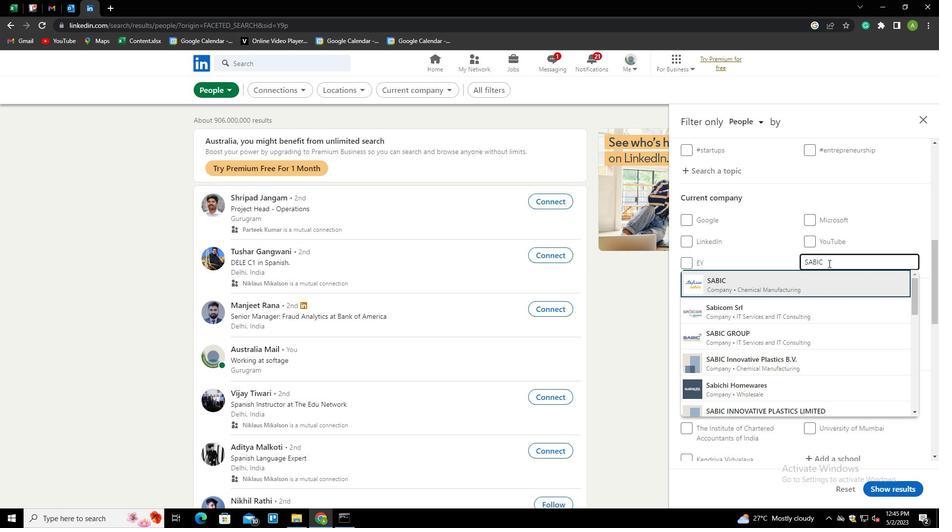 
Action: Mouse scrolled (828, 263) with delta (0, 0)
Screenshot: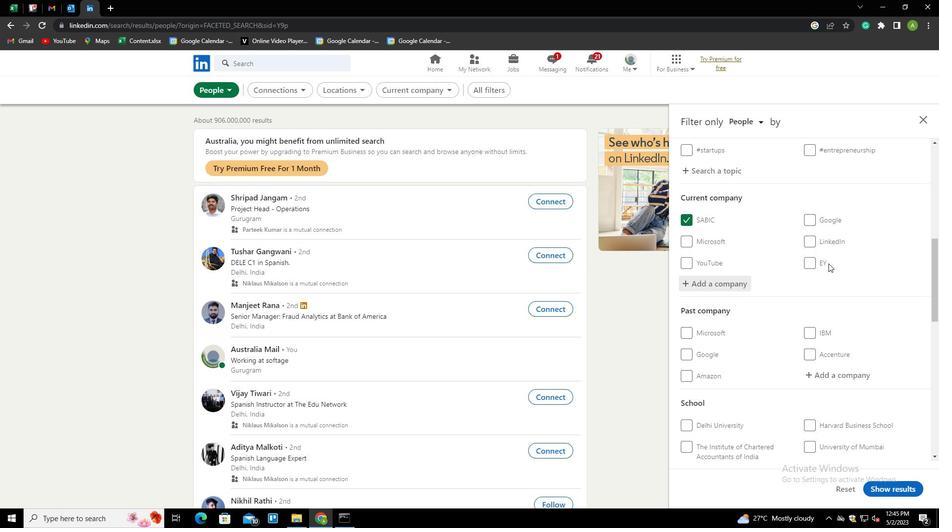 
Action: Mouse scrolled (828, 263) with delta (0, 0)
Screenshot: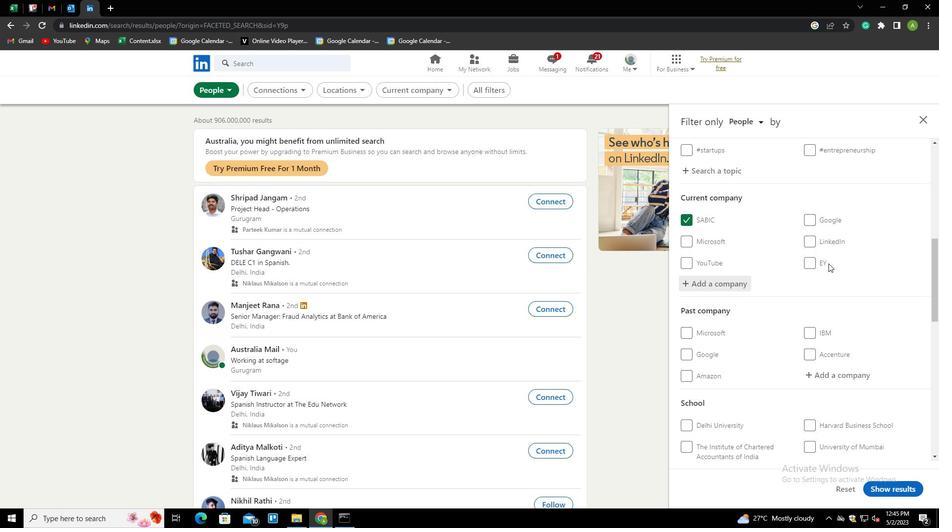 
Action: Mouse scrolled (828, 263) with delta (0, 0)
Screenshot: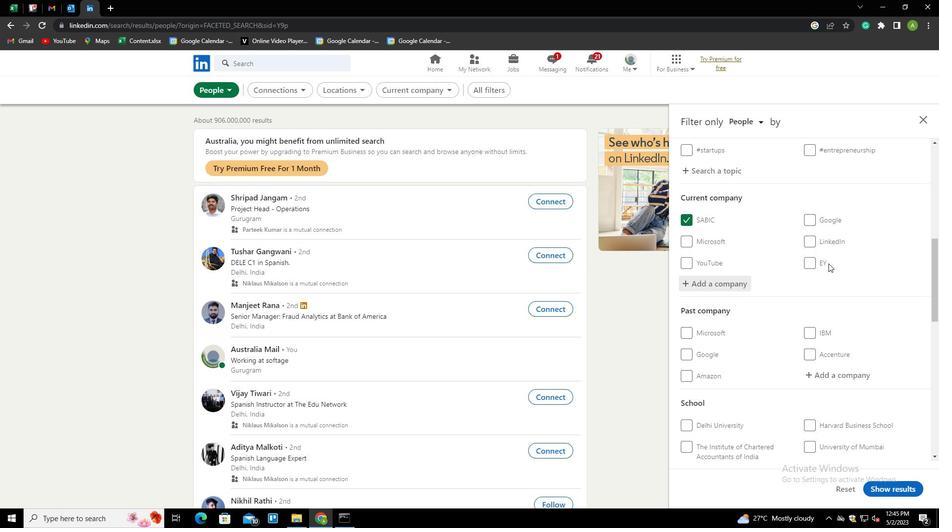 
Action: Mouse scrolled (828, 263) with delta (0, 0)
Screenshot: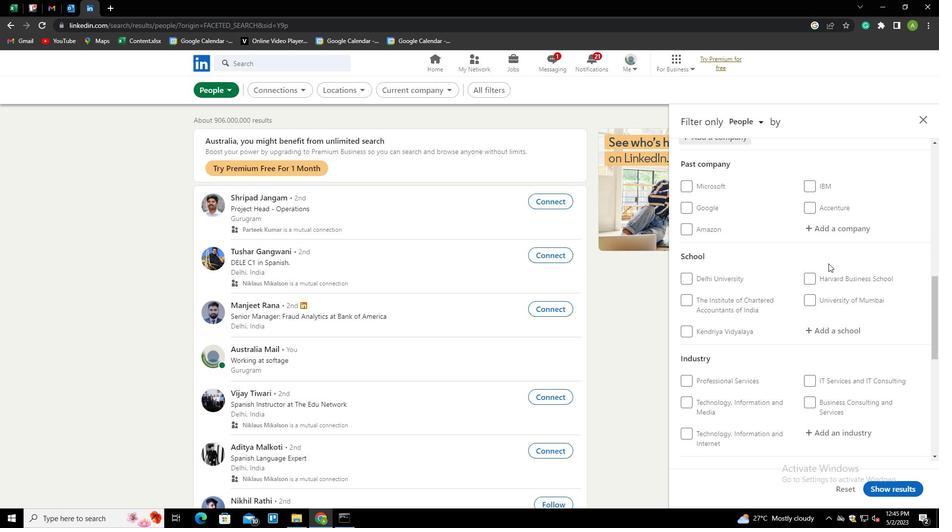 
Action: Mouse scrolled (828, 263) with delta (0, 0)
Screenshot: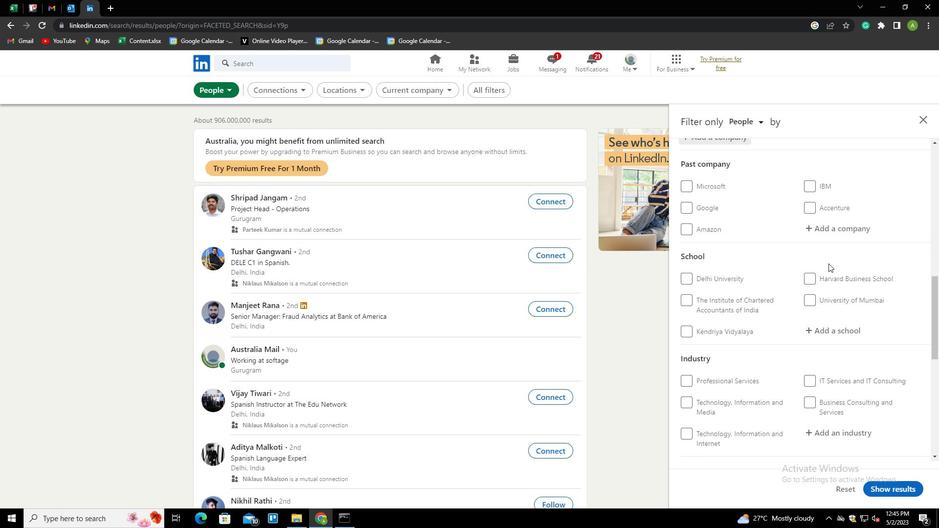 
Action: Mouse moved to (831, 238)
Screenshot: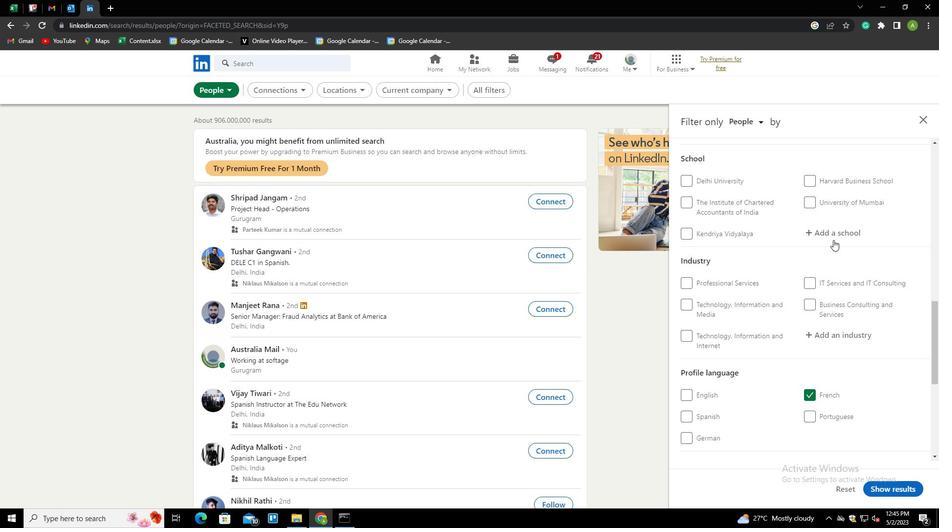 
Action: Mouse pressed left at (831, 238)
Screenshot: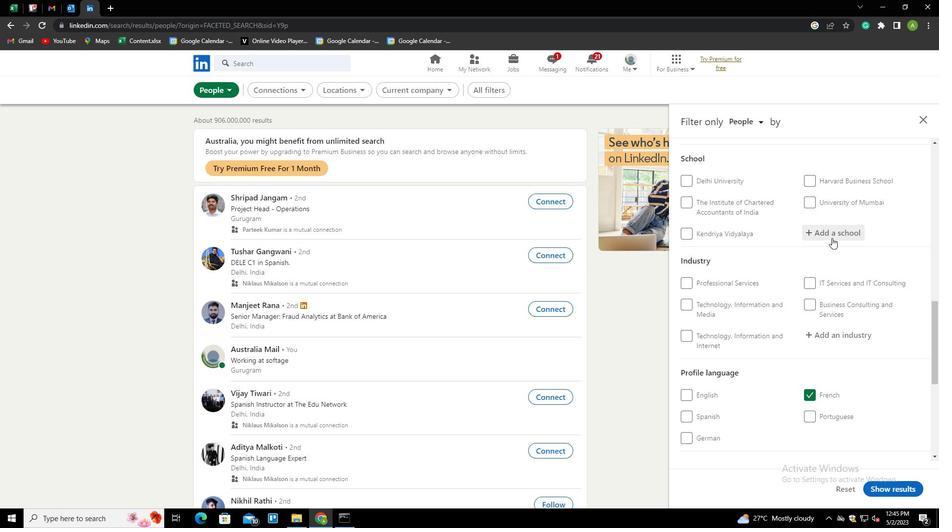 
Action: Mouse moved to (833, 231)
Screenshot: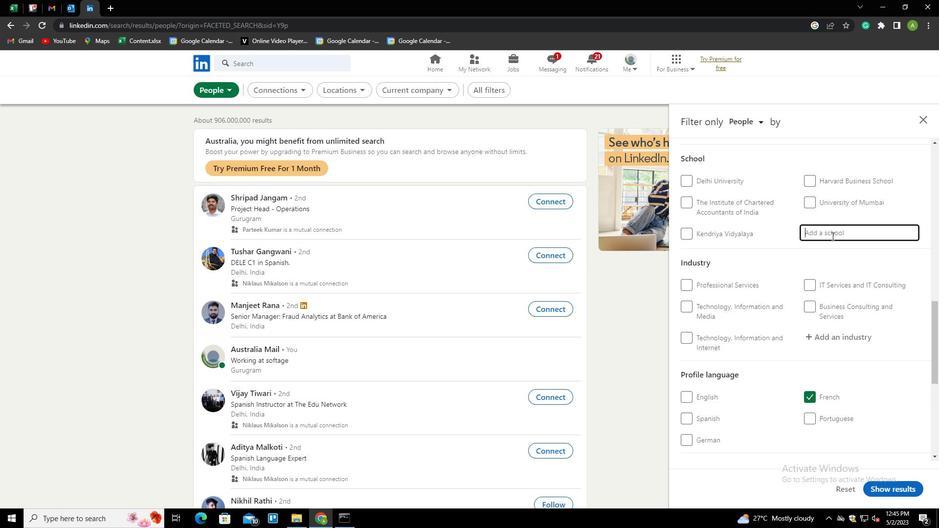 
Action: Mouse pressed left at (833, 231)
Screenshot: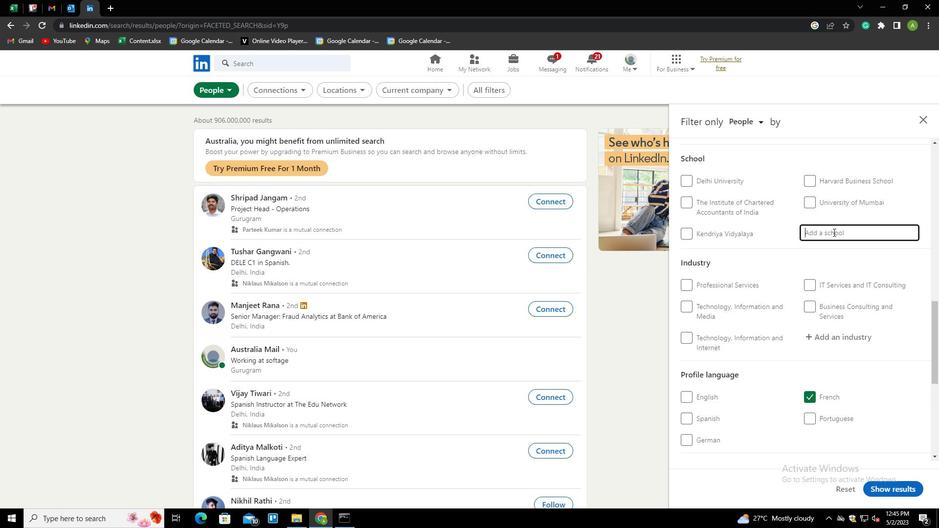 
Action: Key pressed <Key.shift>SWARNAN<Key.down><Key.enter>
Screenshot: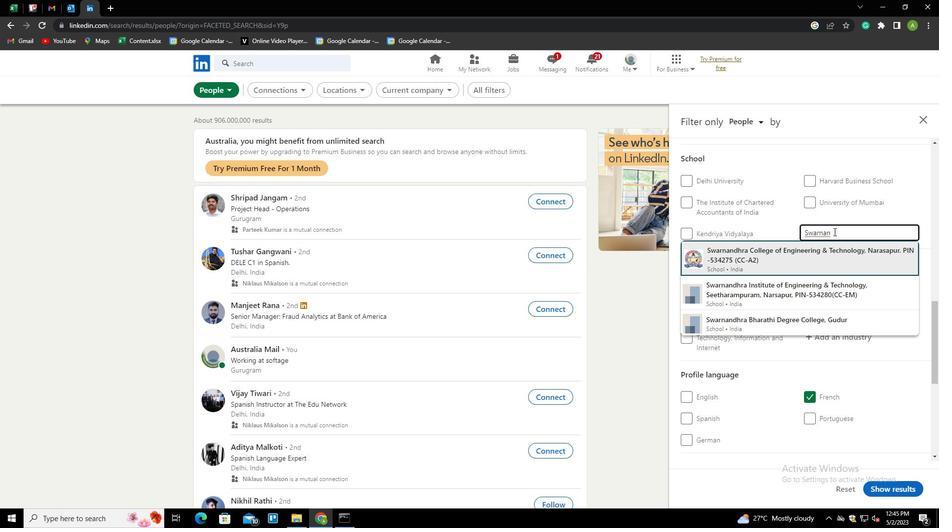 
Action: Mouse scrolled (833, 231) with delta (0, 0)
Screenshot: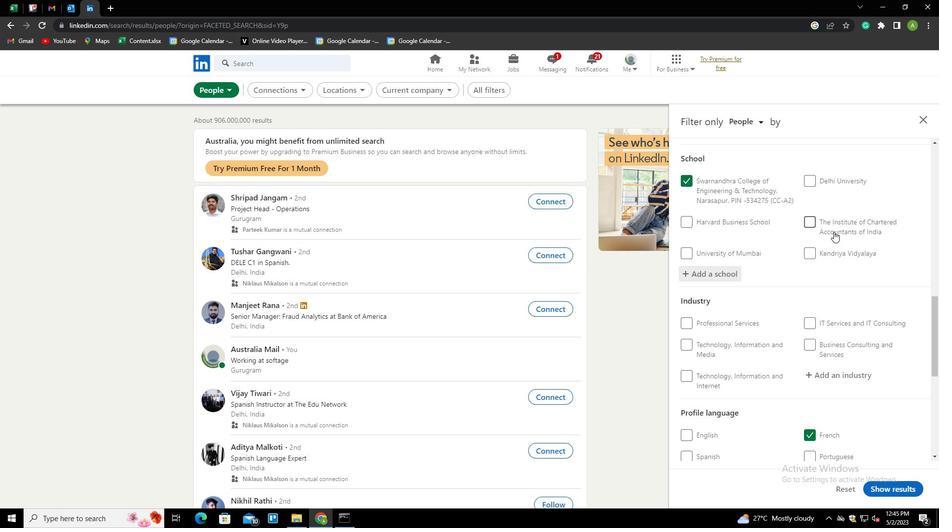 
Action: Mouse scrolled (833, 231) with delta (0, 0)
Screenshot: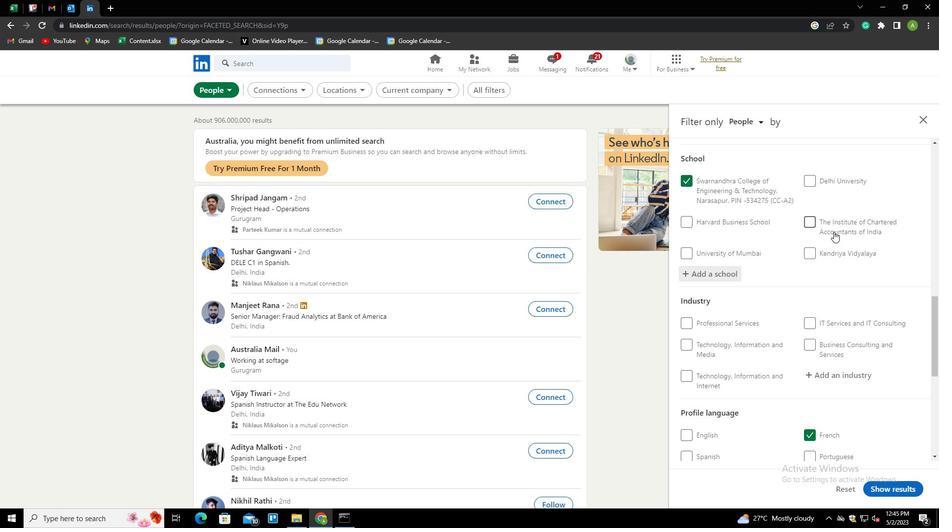 
Action: Mouse moved to (828, 285)
Screenshot: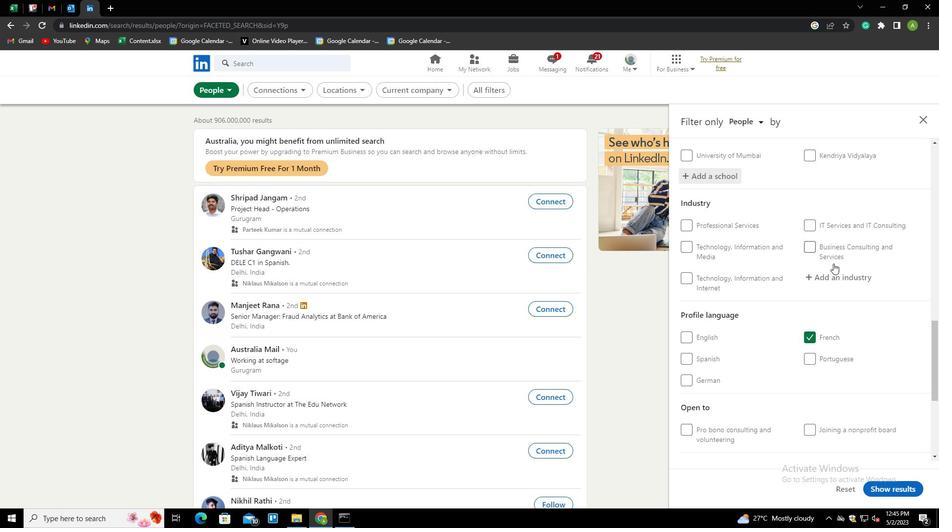 
Action: Mouse pressed left at (828, 285)
Screenshot: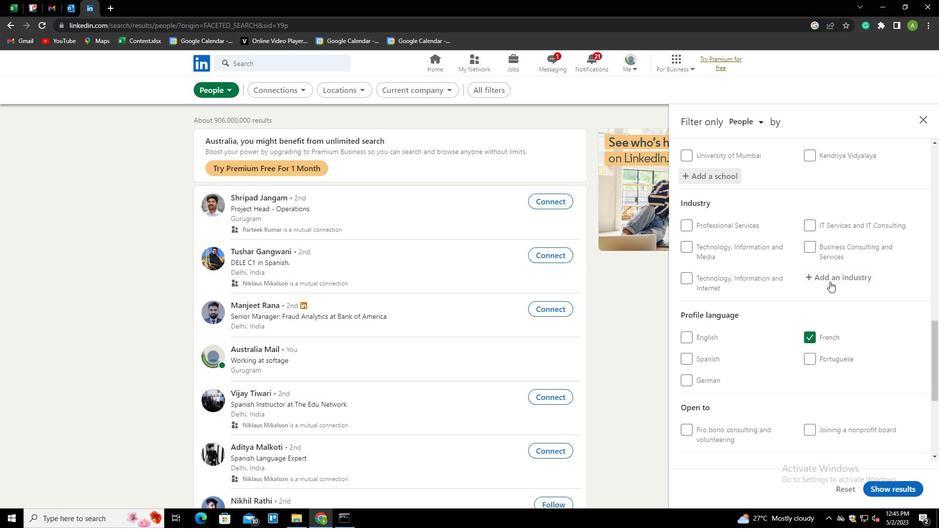 
Action: Mouse moved to (834, 278)
Screenshot: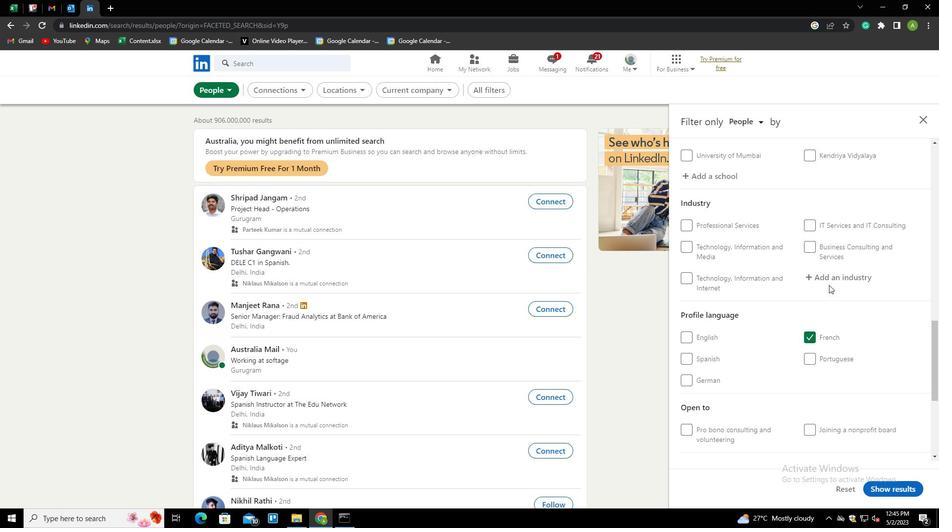 
Action: Mouse pressed left at (834, 278)
Screenshot: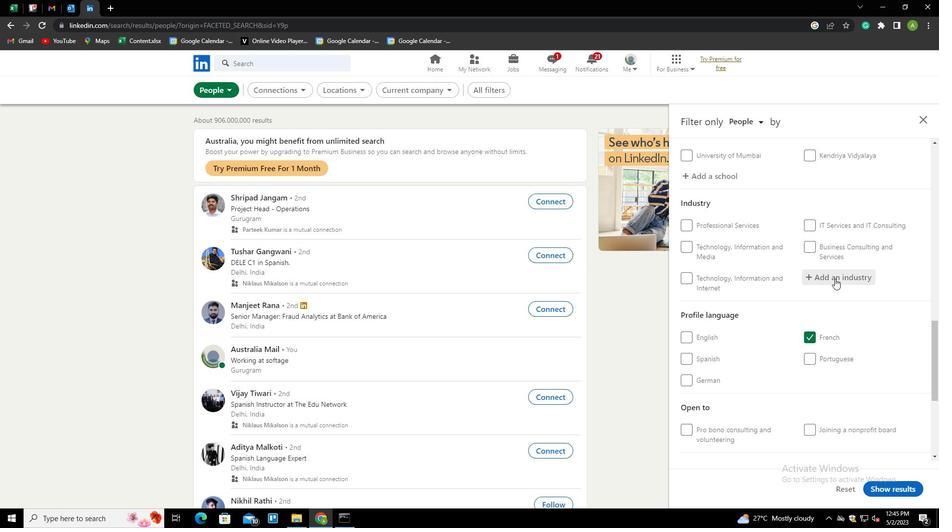 
Action: Mouse moved to (838, 277)
Screenshot: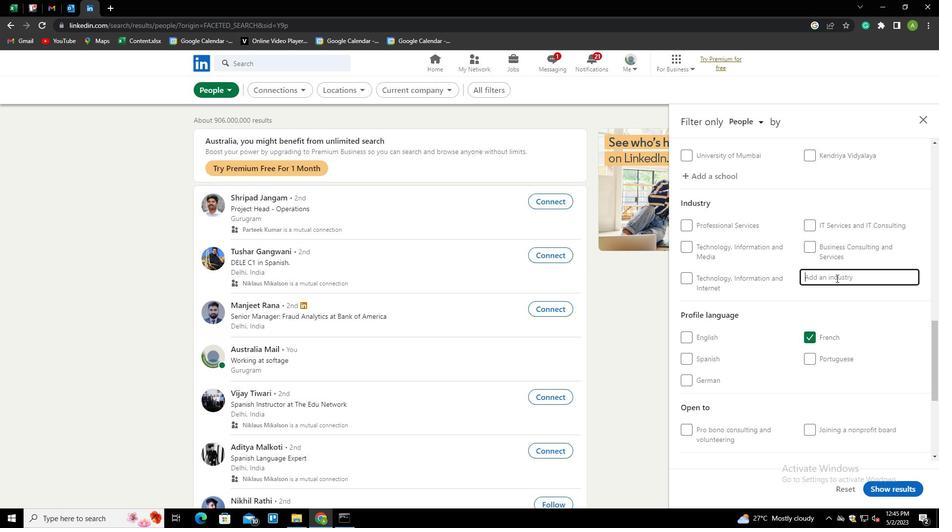 
Action: Mouse pressed left at (838, 277)
Screenshot: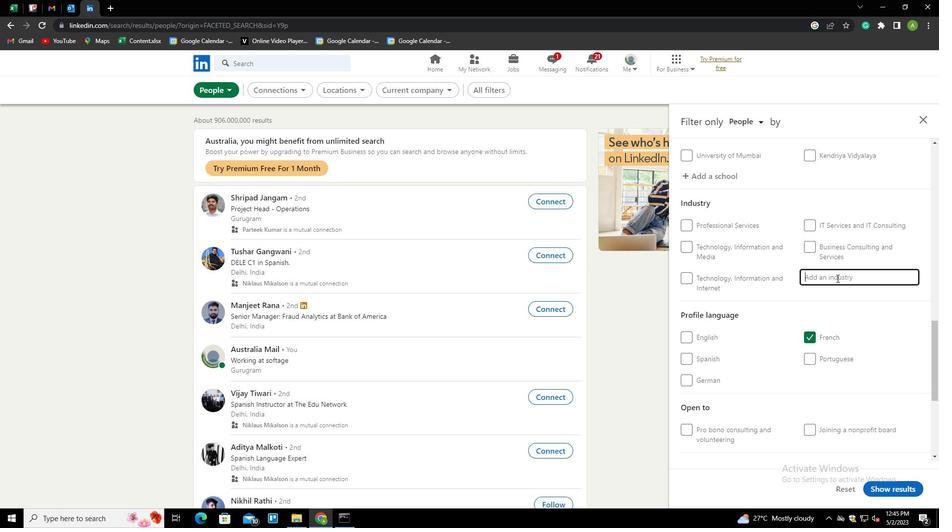 
Action: Key pressed <Key.shift><Key.shift>ACCESSI<Key.down><Key.enter>
Screenshot: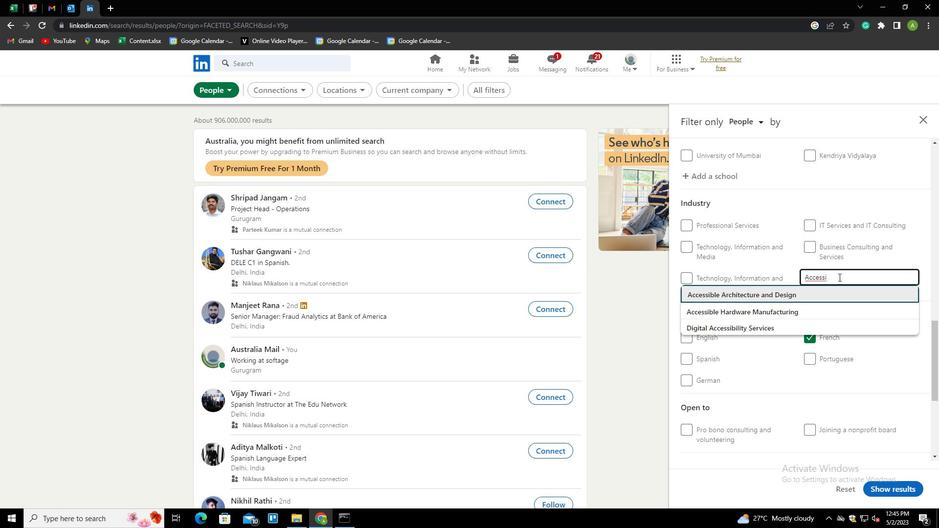 
Action: Mouse scrolled (838, 276) with delta (0, 0)
Screenshot: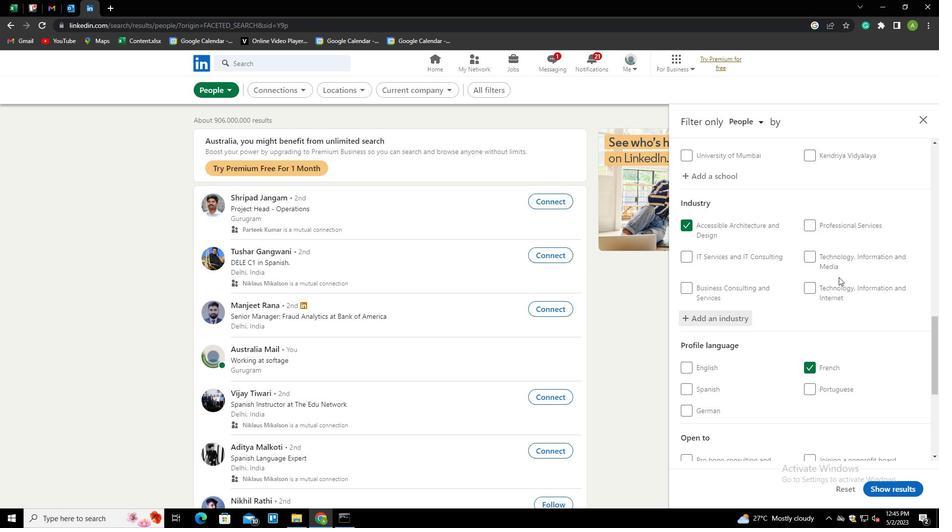 
Action: Mouse scrolled (838, 276) with delta (0, 0)
Screenshot: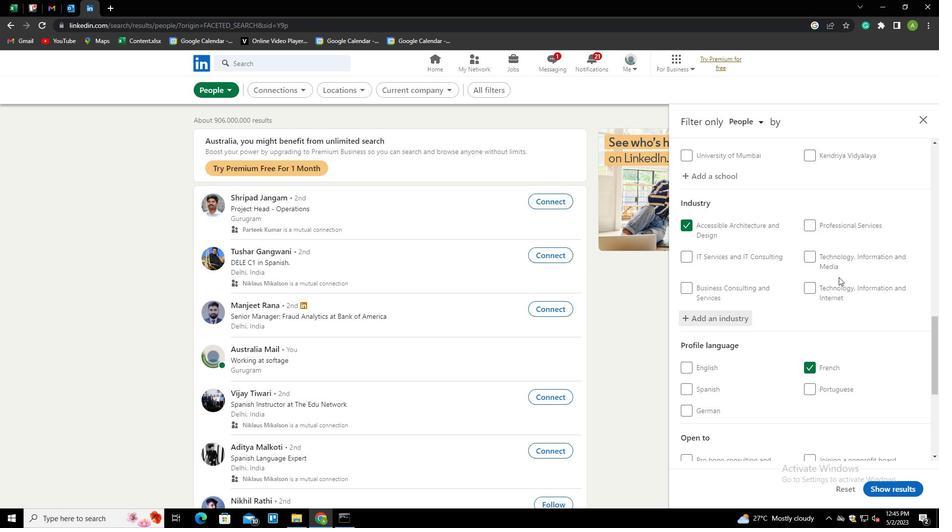 
Action: Mouse scrolled (838, 276) with delta (0, 0)
Screenshot: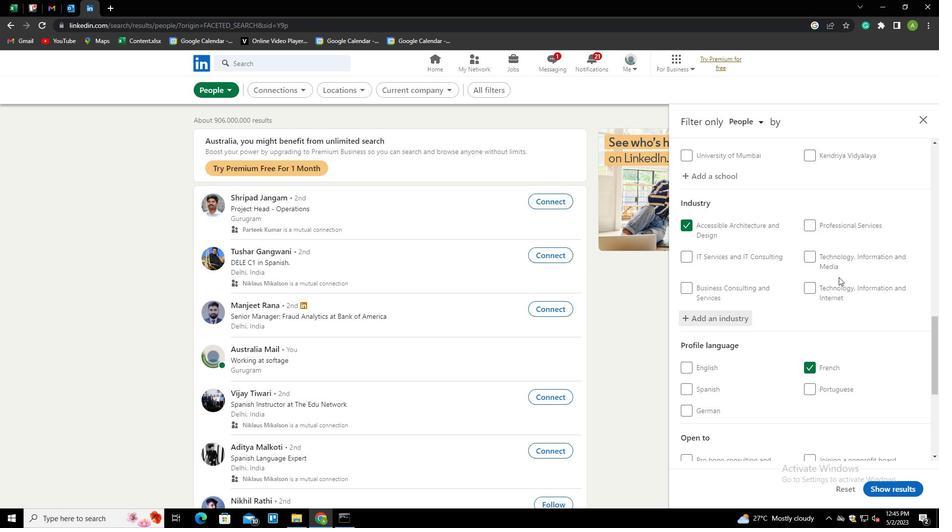 
Action: Mouse scrolled (838, 276) with delta (0, 0)
Screenshot: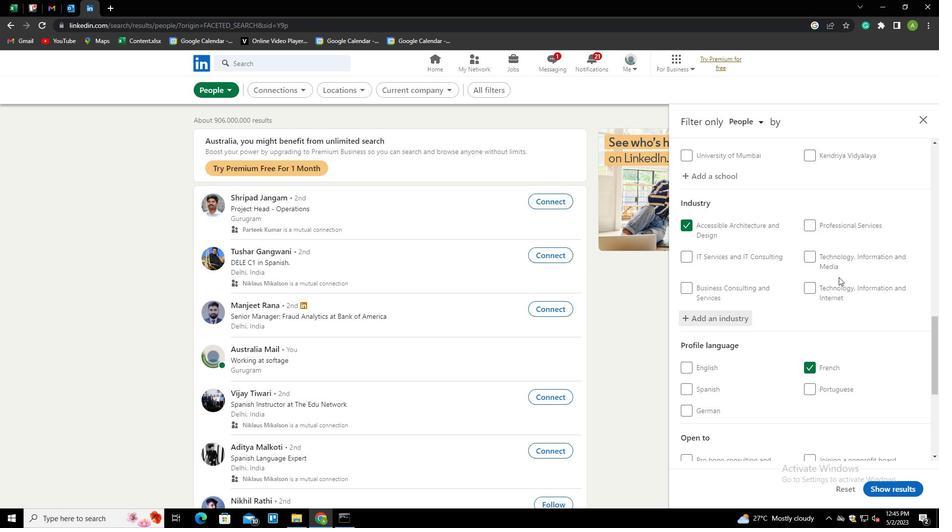 
Action: Mouse moved to (822, 366)
Screenshot: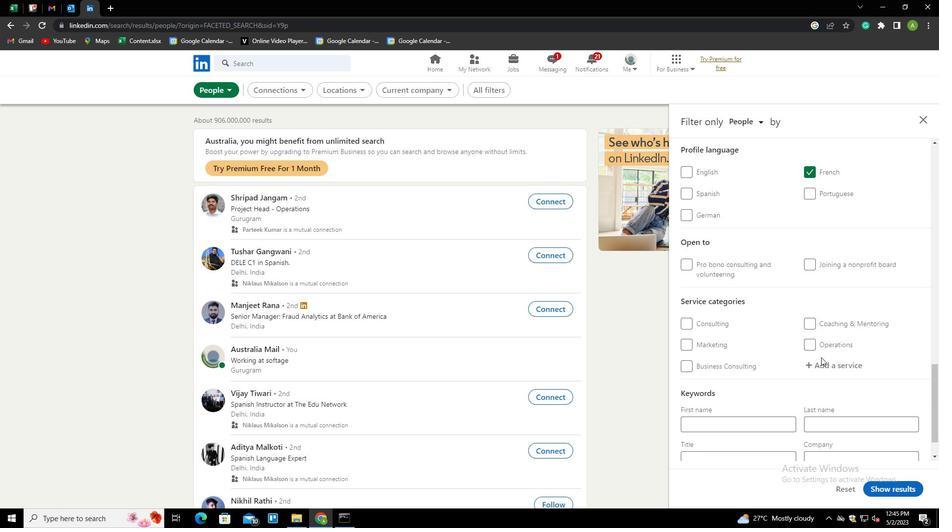 
Action: Mouse pressed left at (822, 366)
Screenshot: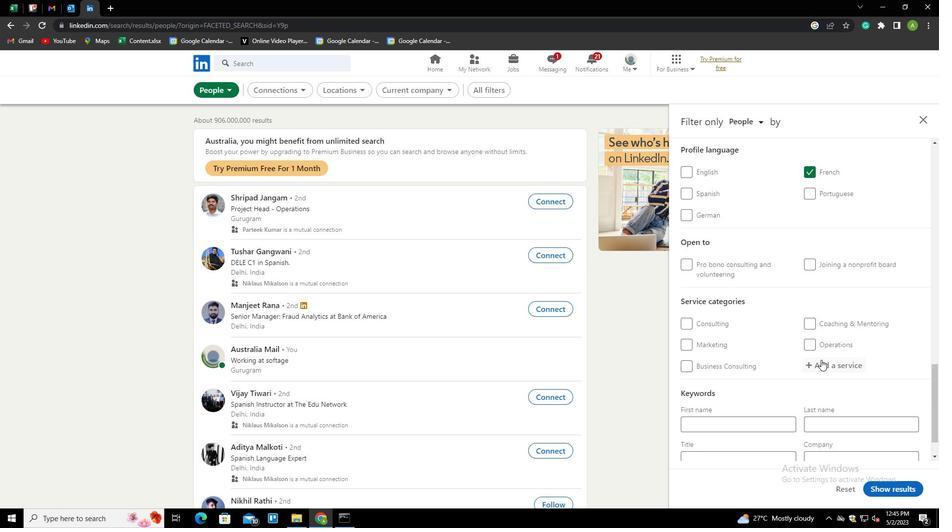
Action: Mouse moved to (827, 364)
Screenshot: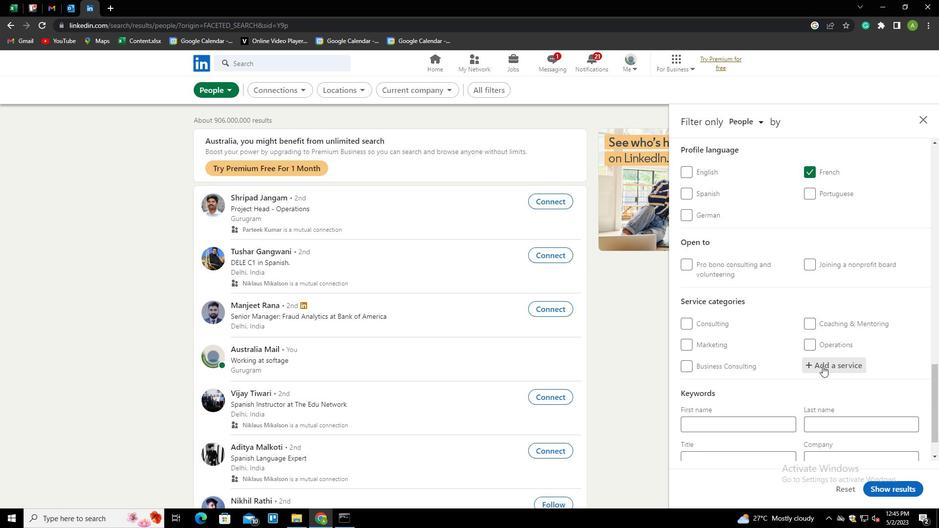 
Action: Mouse pressed left at (827, 364)
Screenshot: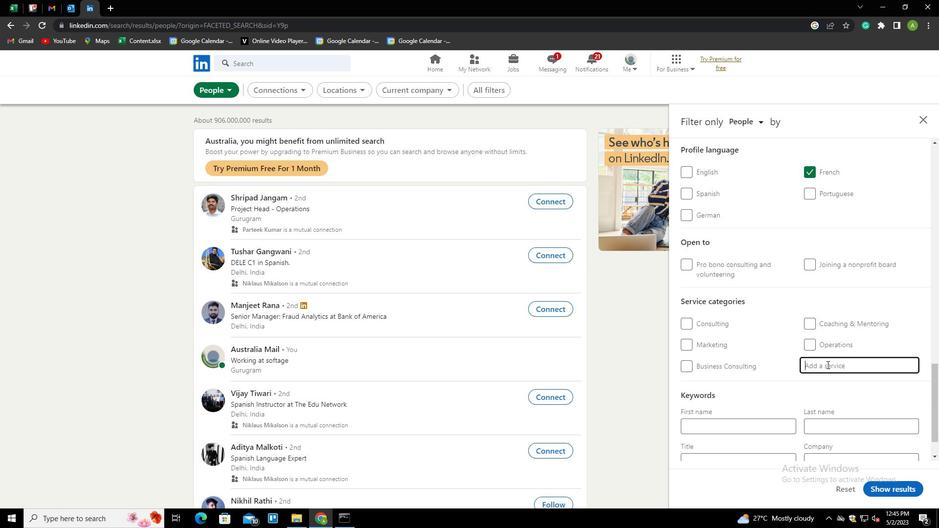 
Action: Key pressed <Key.shift>COMMERCIAL<Key.down><Key.enter>
Screenshot: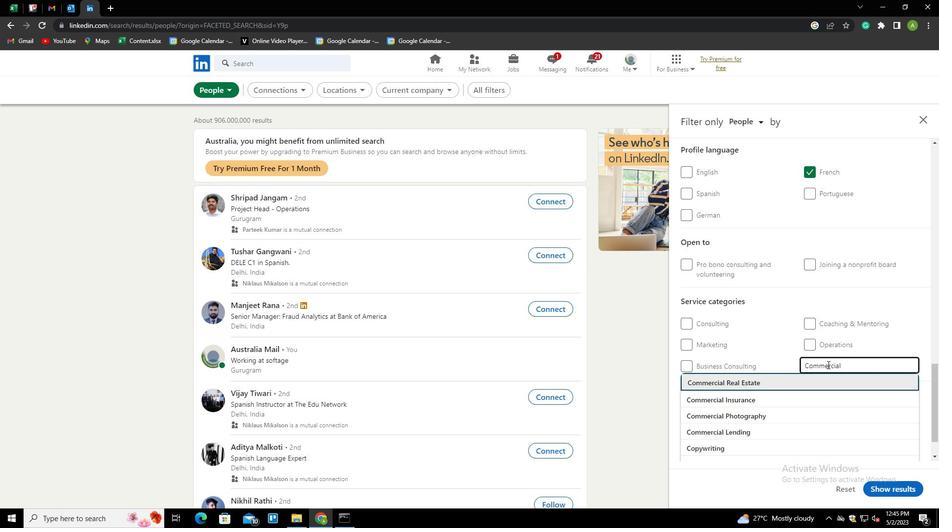 
Action: Mouse scrolled (827, 364) with delta (0, 0)
Screenshot: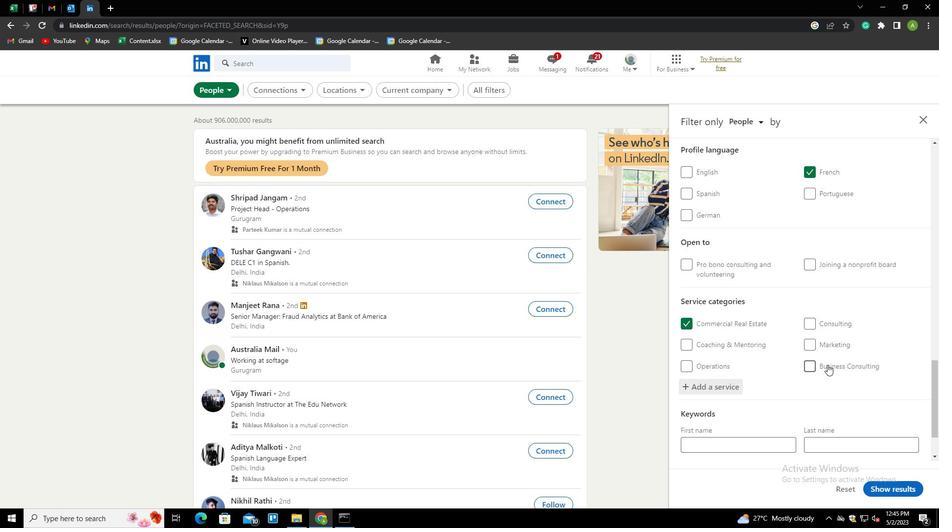 
Action: Mouse scrolled (827, 364) with delta (0, 0)
Screenshot: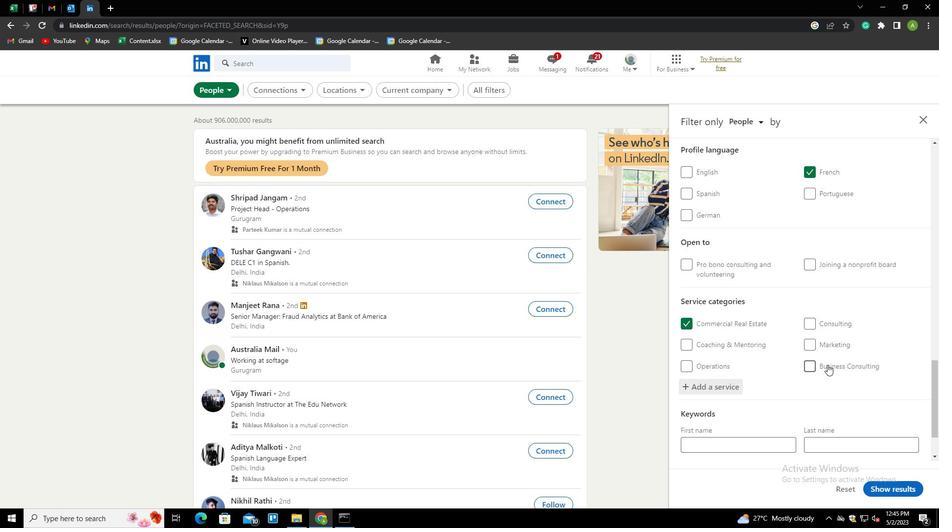 
Action: Mouse scrolled (827, 364) with delta (0, 0)
Screenshot: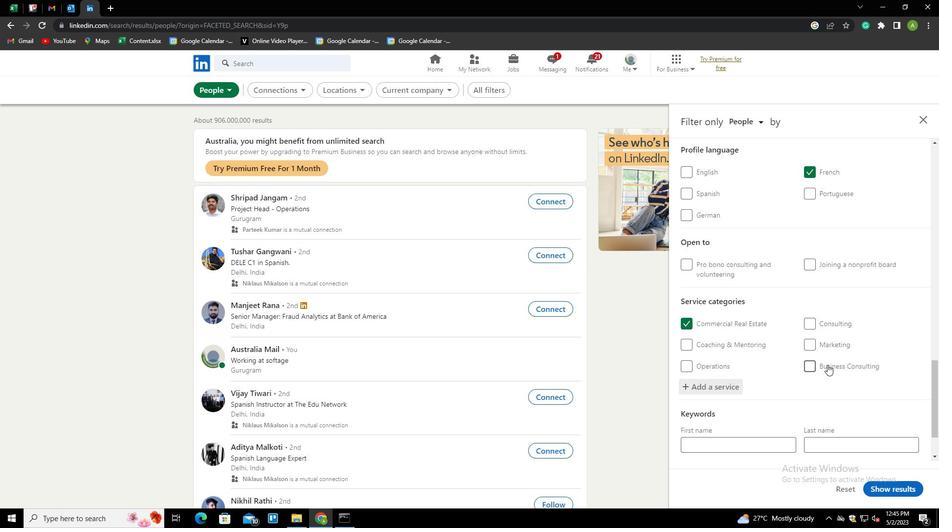 
Action: Mouse scrolled (827, 364) with delta (0, 0)
Screenshot: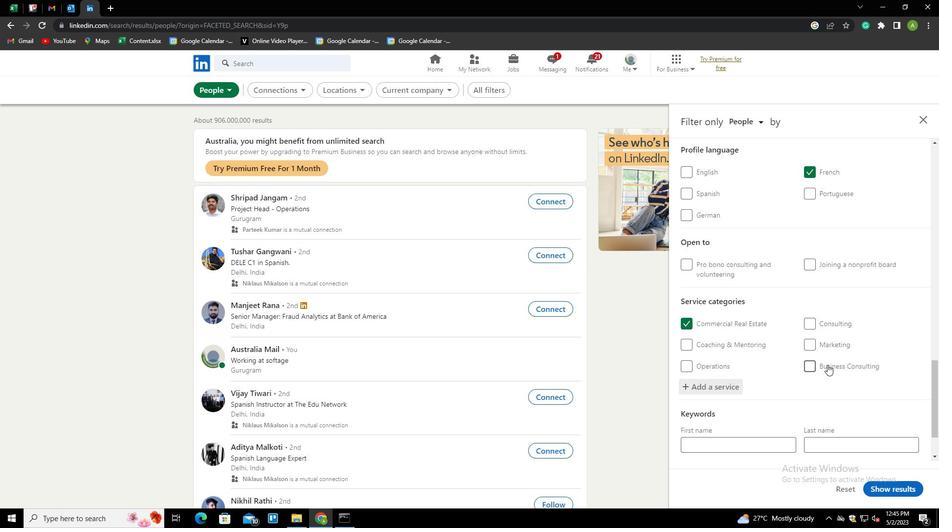 
Action: Mouse scrolled (827, 364) with delta (0, 0)
Screenshot: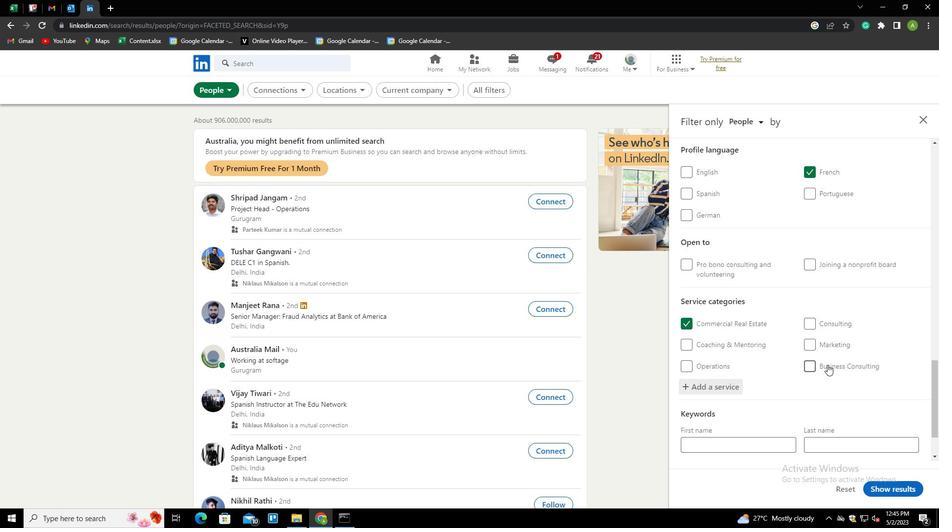 
Action: Mouse scrolled (827, 364) with delta (0, 0)
Screenshot: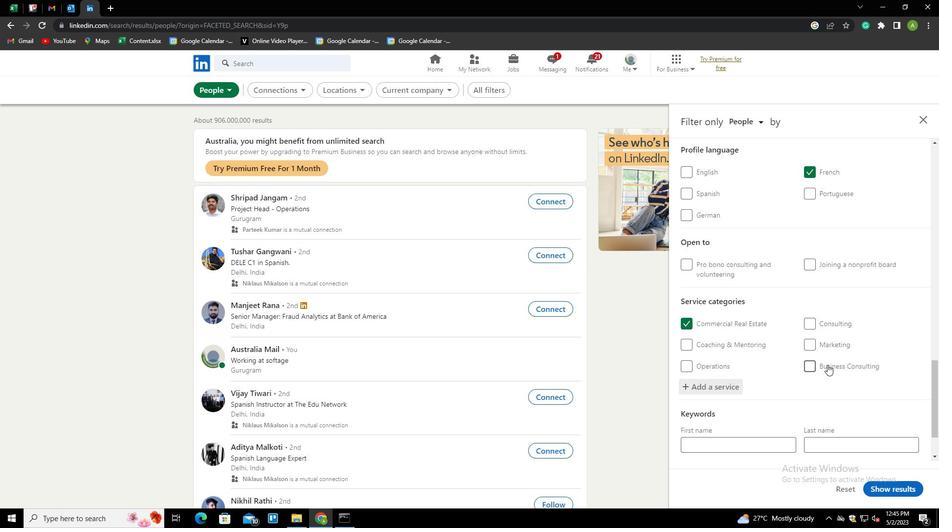 
Action: Mouse scrolled (827, 364) with delta (0, 0)
Screenshot: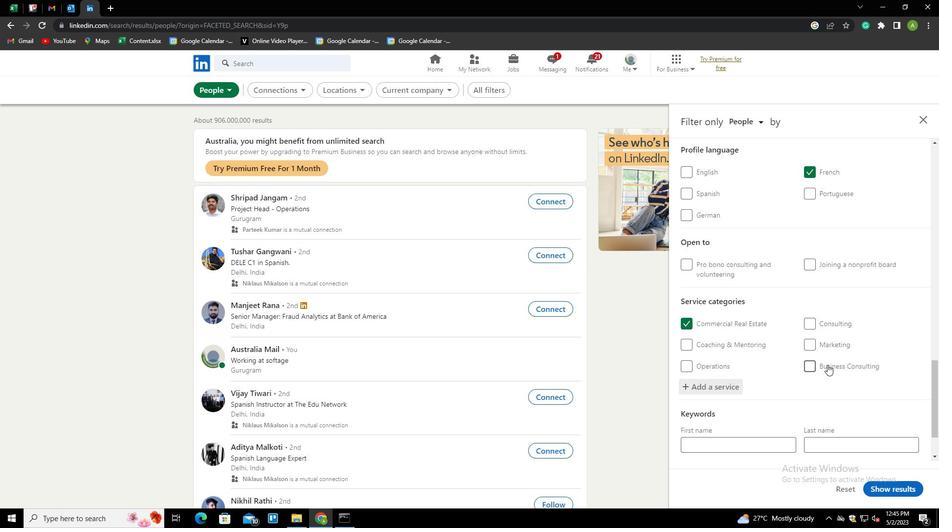 
Action: Mouse scrolled (827, 364) with delta (0, 0)
Screenshot: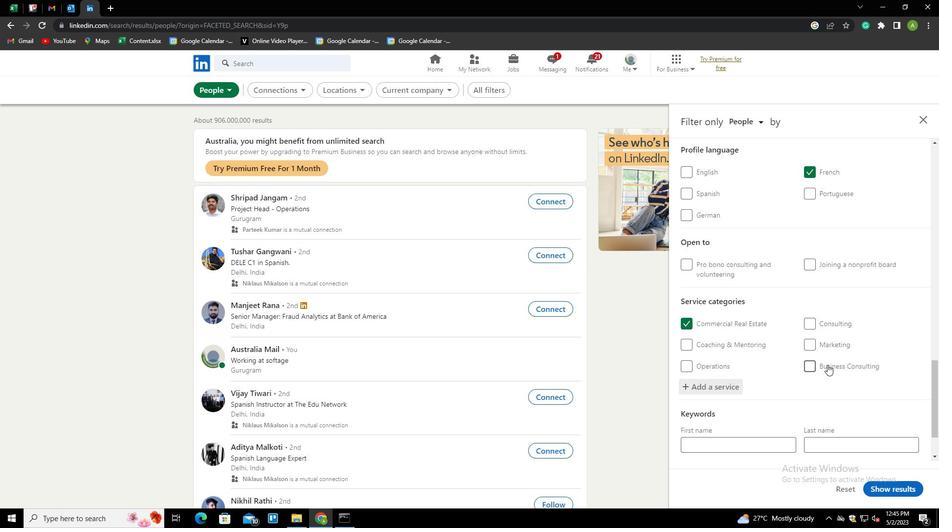 
Action: Mouse scrolled (827, 364) with delta (0, 0)
Screenshot: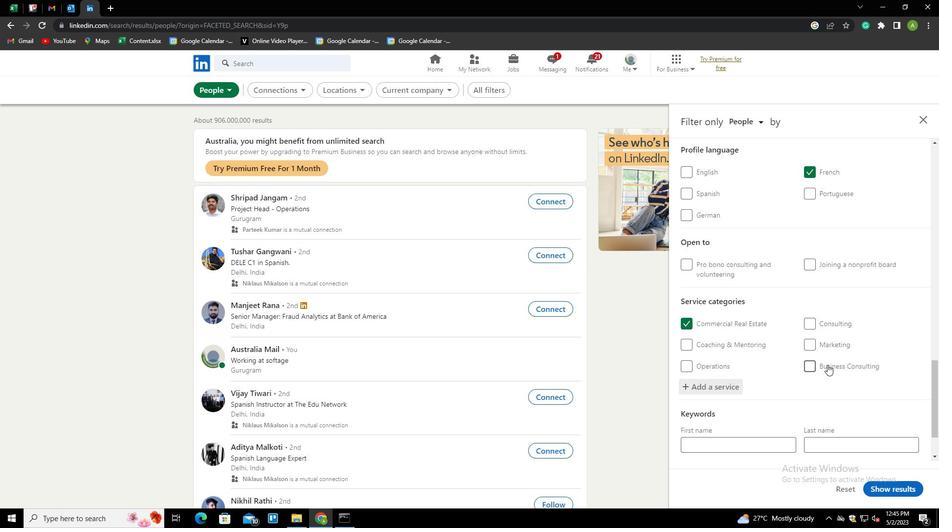 
Action: Mouse moved to (703, 418)
Screenshot: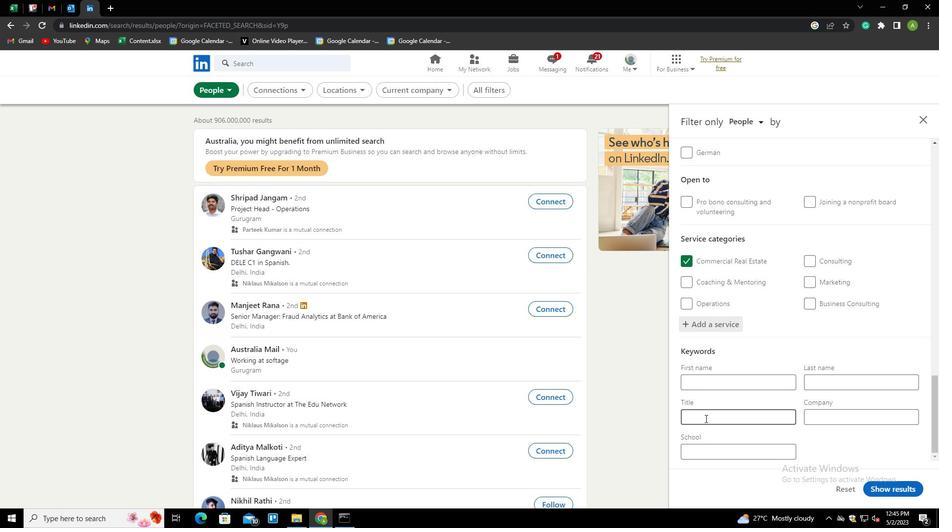 
Action: Mouse pressed left at (703, 418)
Screenshot: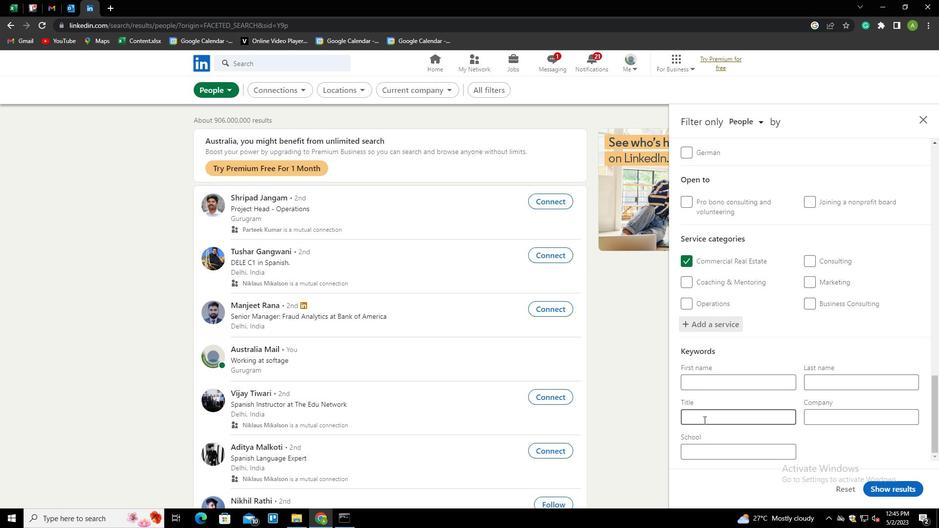 
Action: Key pressed <Key.shift>APPLICATION<Key.space><Key.shift>DEVELOPER
Screenshot: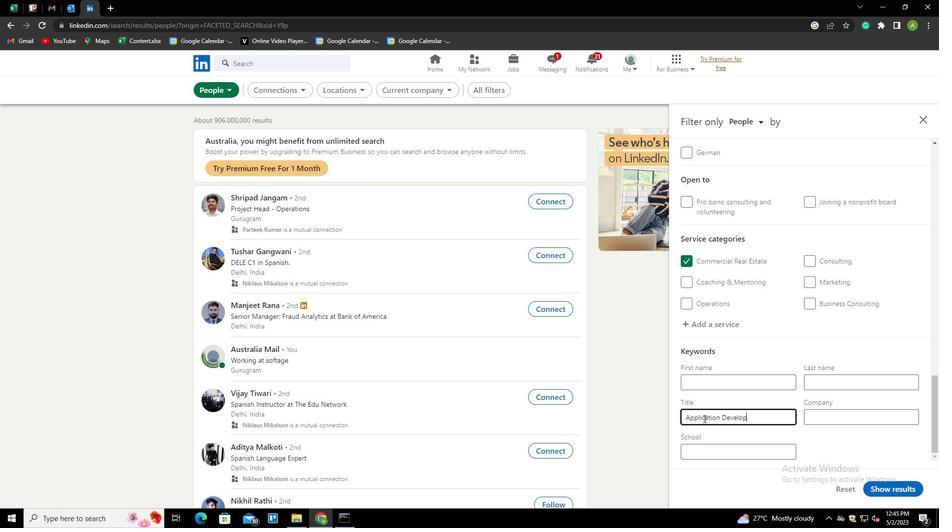 
Action: Mouse moved to (877, 441)
Screenshot: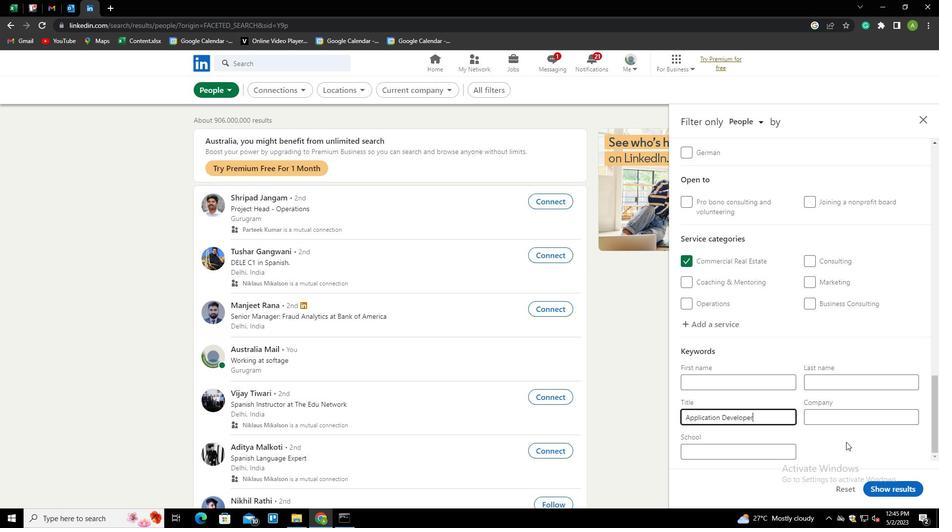 
Action: Mouse pressed left at (877, 441)
Screenshot: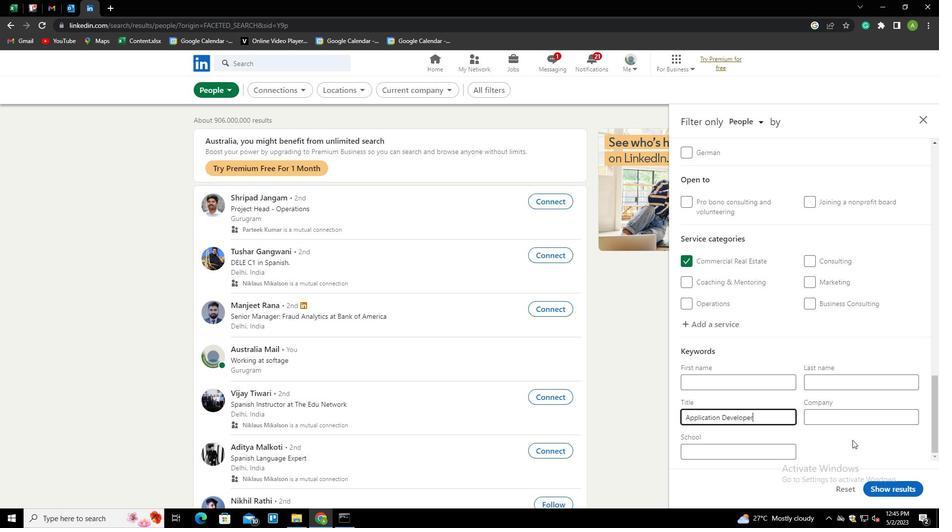 
Action: Mouse moved to (894, 491)
Screenshot: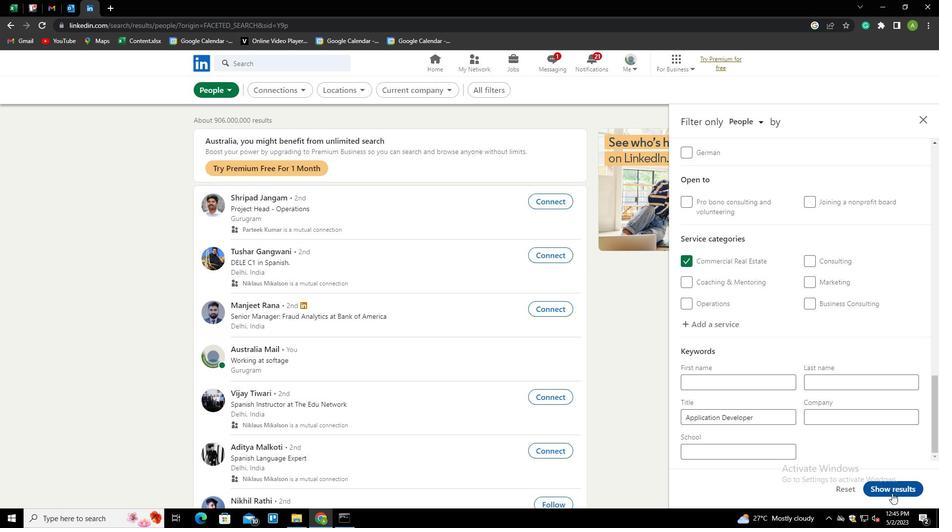 
Action: Mouse pressed left at (894, 491)
Screenshot: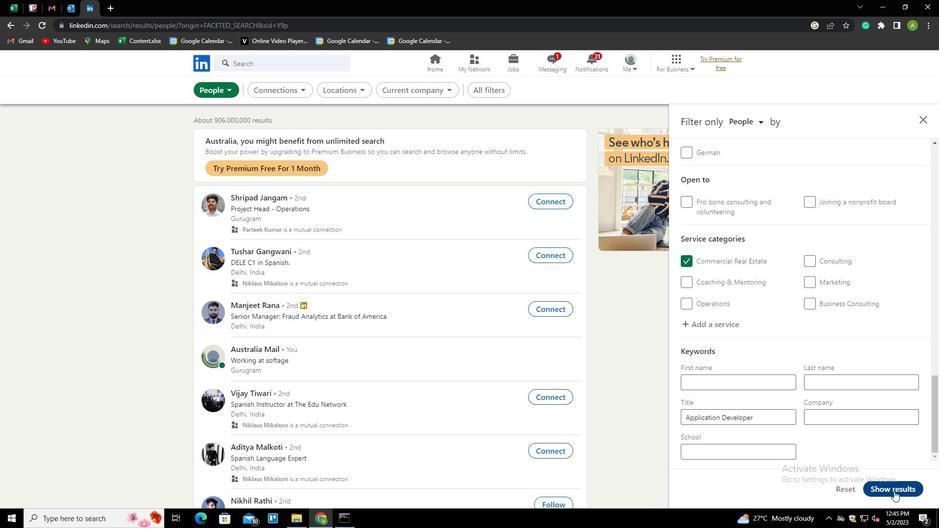 
